 Task: In the Contact  MiaTaylor31@bloomingdales.com, Add note: 'Update contact records with recent conversation notes.'. Mark checkbox to create task to follow up ': In 2 weeks'. Create task, with  description: Schedule Webinar, Add due date: Tomorrow; Add reminder: 30 Minutes before. Set Priority Medium and add note: Review the attached proposal. Logged in from softage.1@softage.net
Action: Mouse moved to (89, 63)
Screenshot: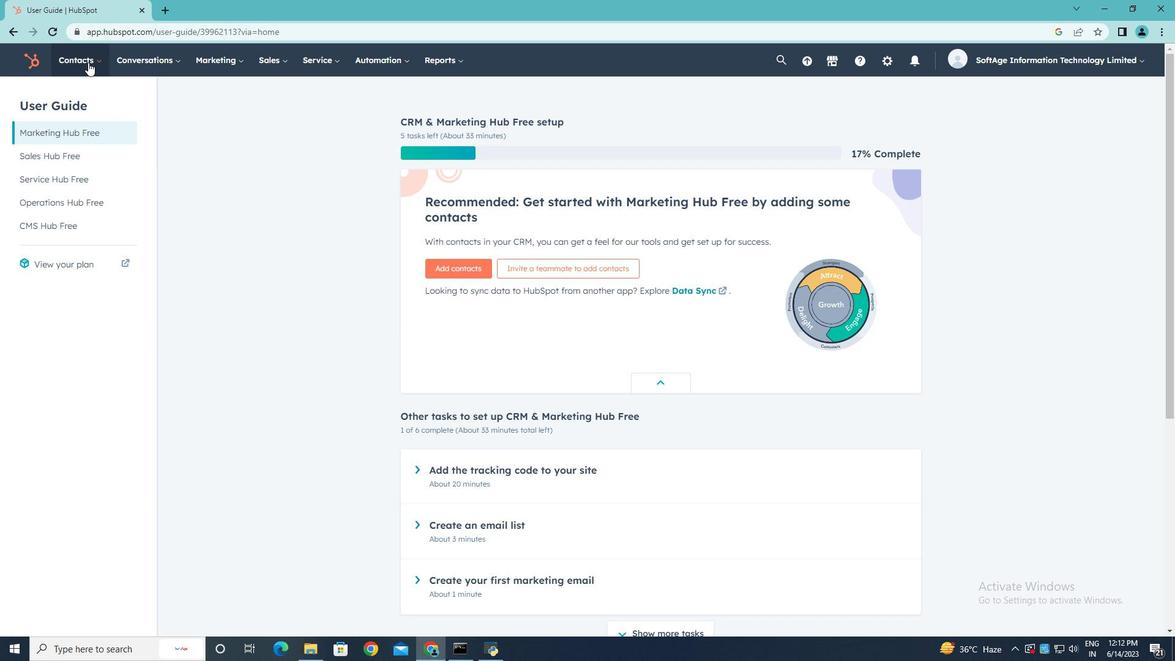 
Action: Mouse pressed left at (89, 63)
Screenshot: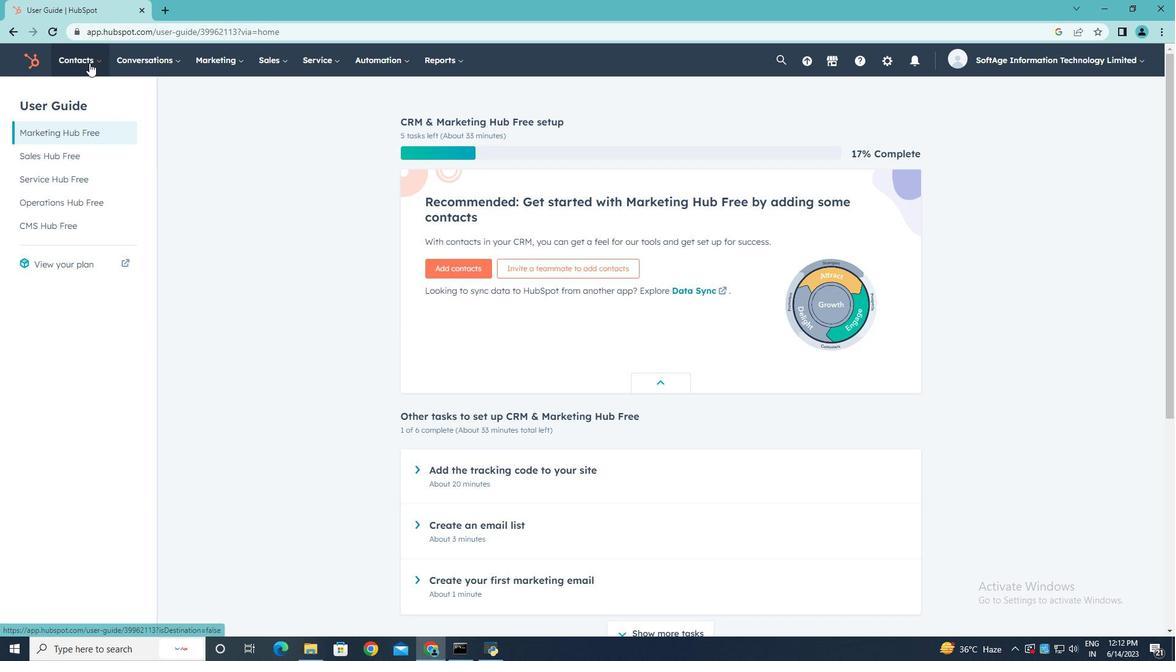 
Action: Mouse moved to (88, 93)
Screenshot: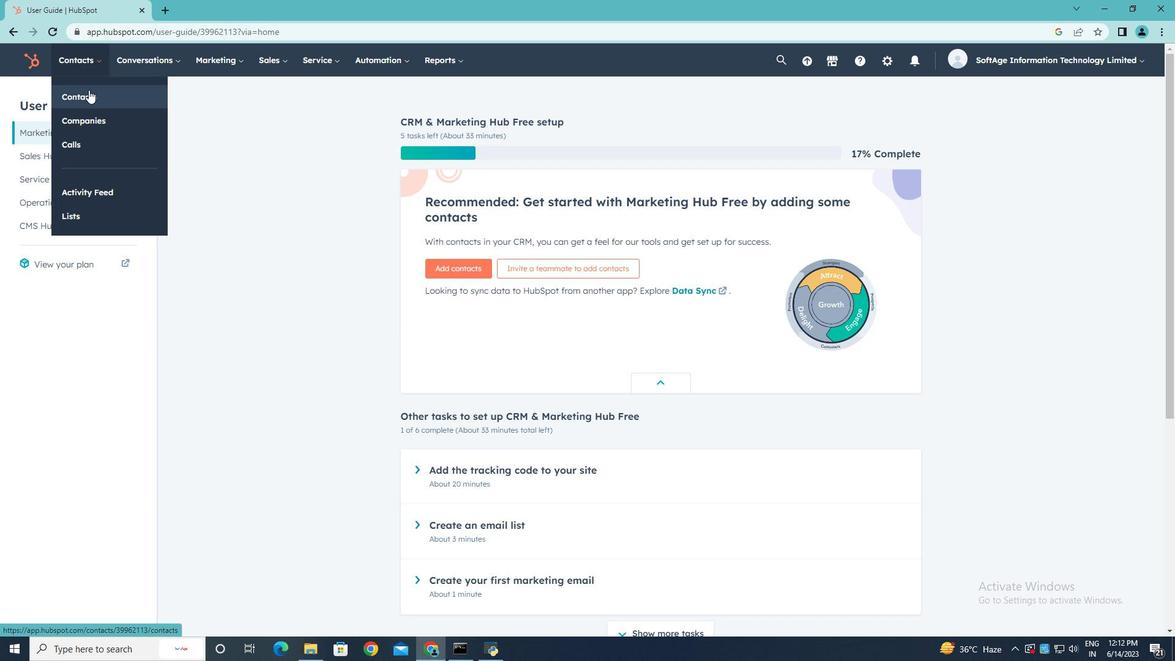 
Action: Mouse pressed left at (88, 93)
Screenshot: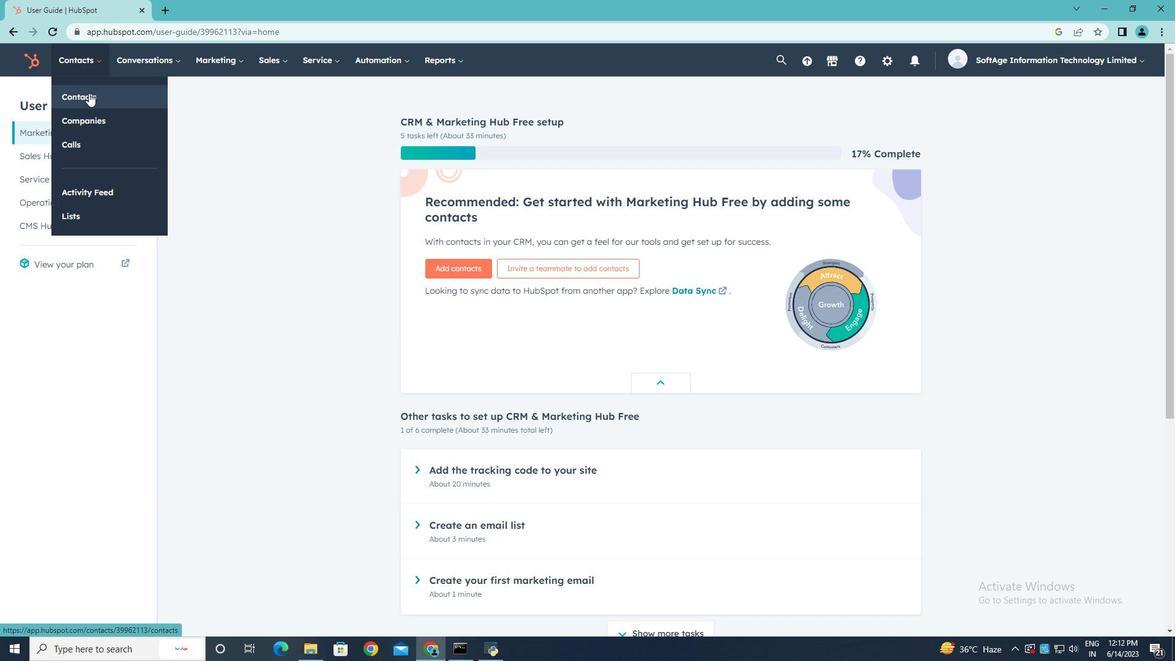 
Action: Mouse moved to (91, 194)
Screenshot: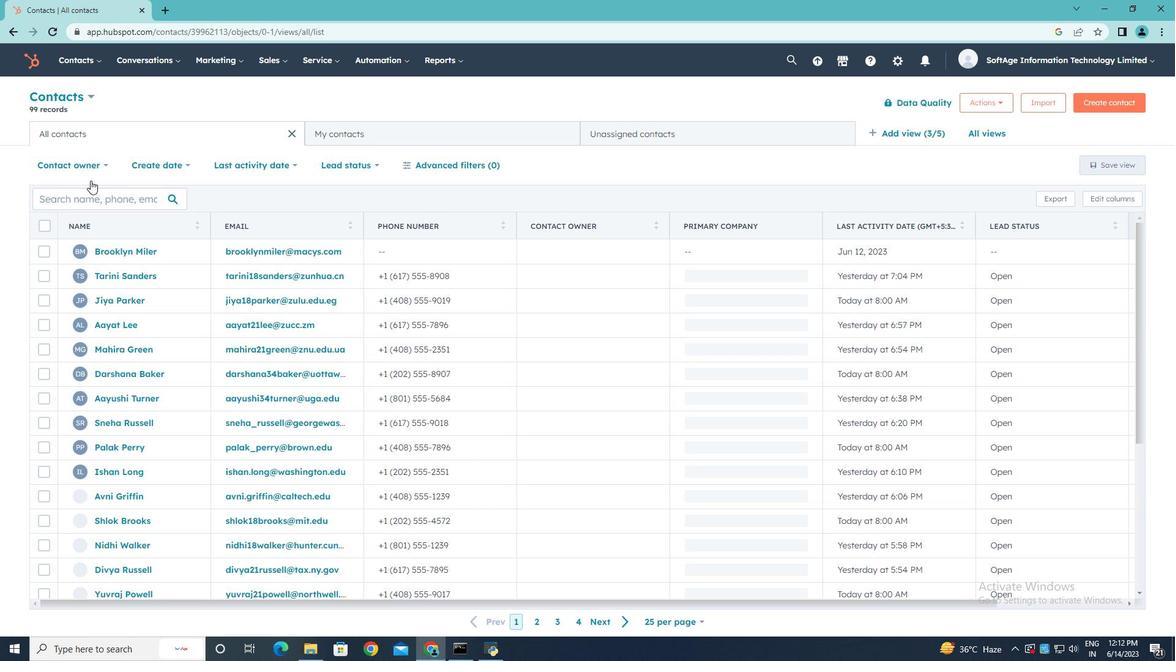 
Action: Mouse pressed left at (91, 194)
Screenshot: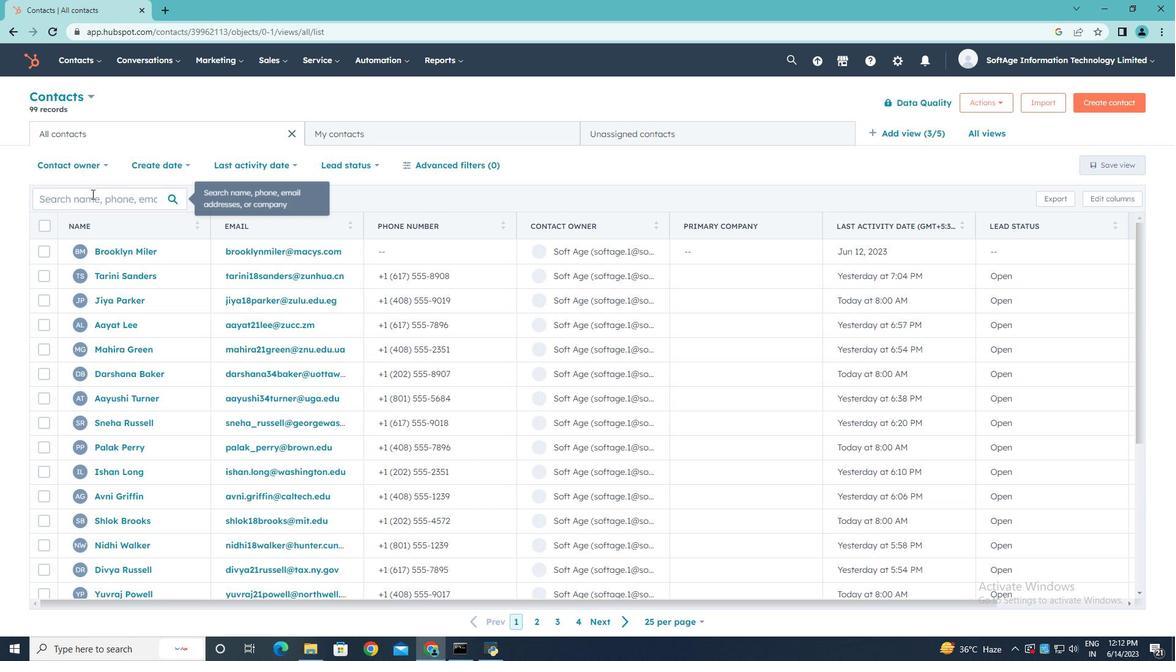 
Action: Key pressed <Key.shift>Mia<Key.shift><Key.shift><Key.shift>Taylor31<Key.shift>@bloomingdales.com
Screenshot: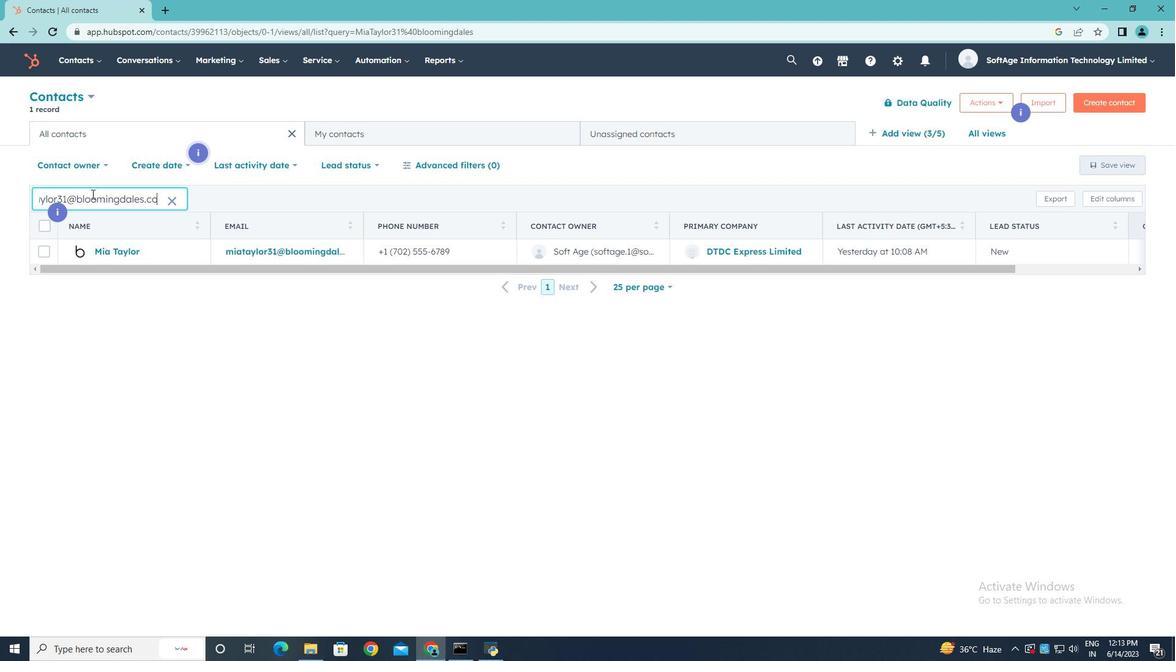 
Action: Mouse moved to (115, 254)
Screenshot: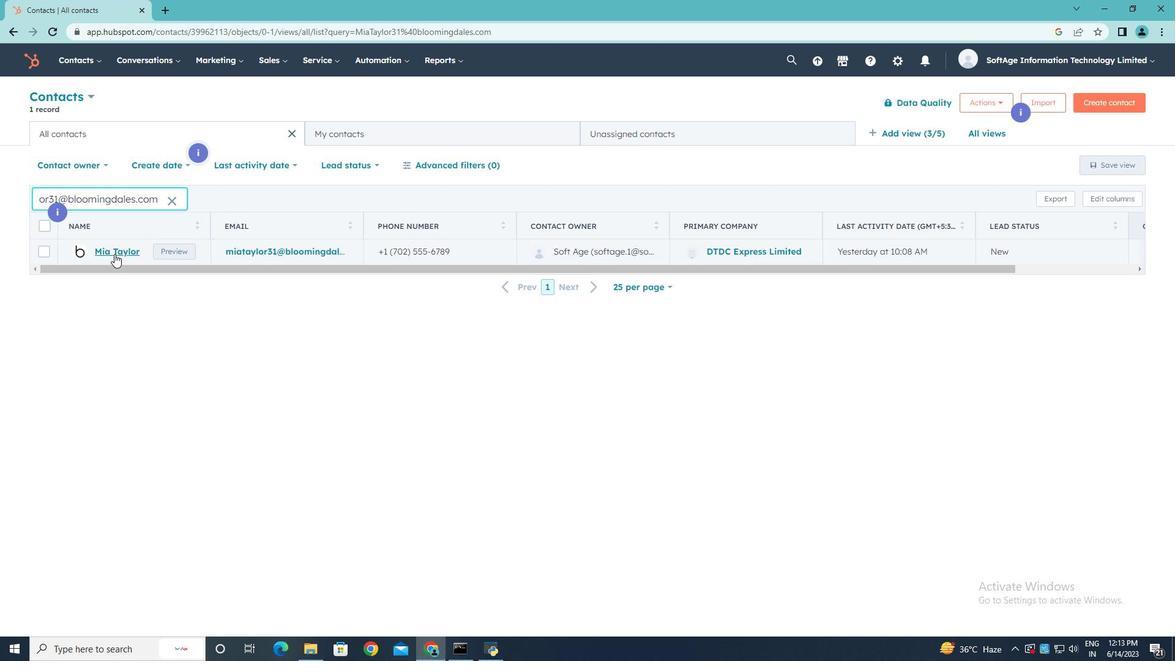 
Action: Mouse pressed left at (115, 254)
Screenshot: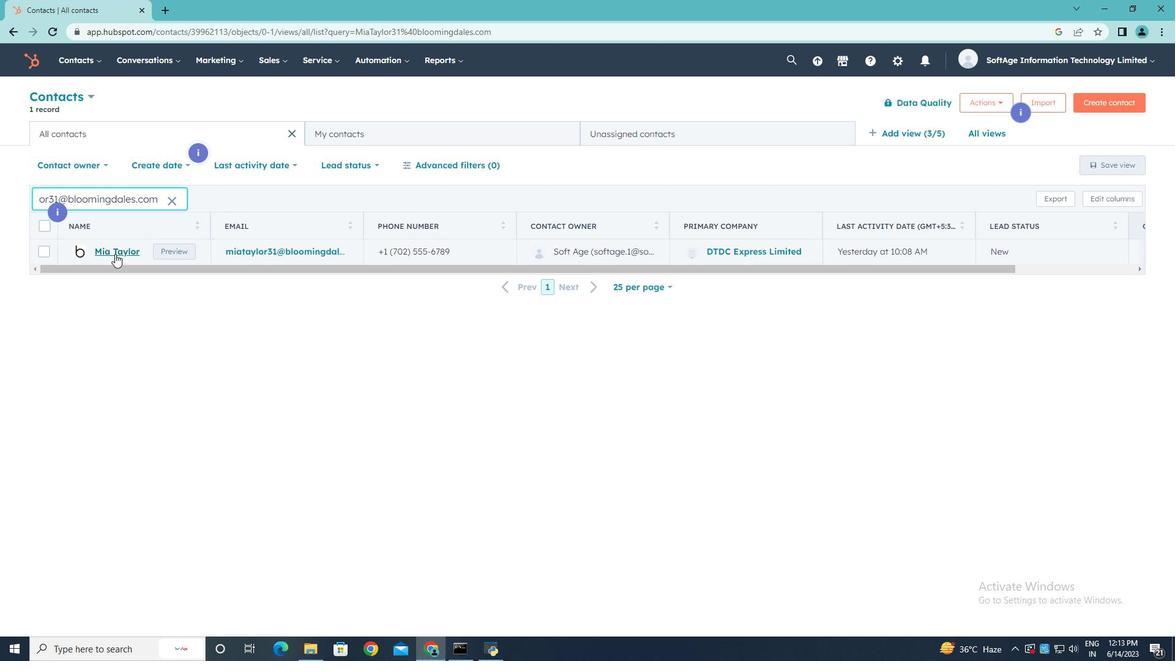 
Action: Mouse moved to (49, 202)
Screenshot: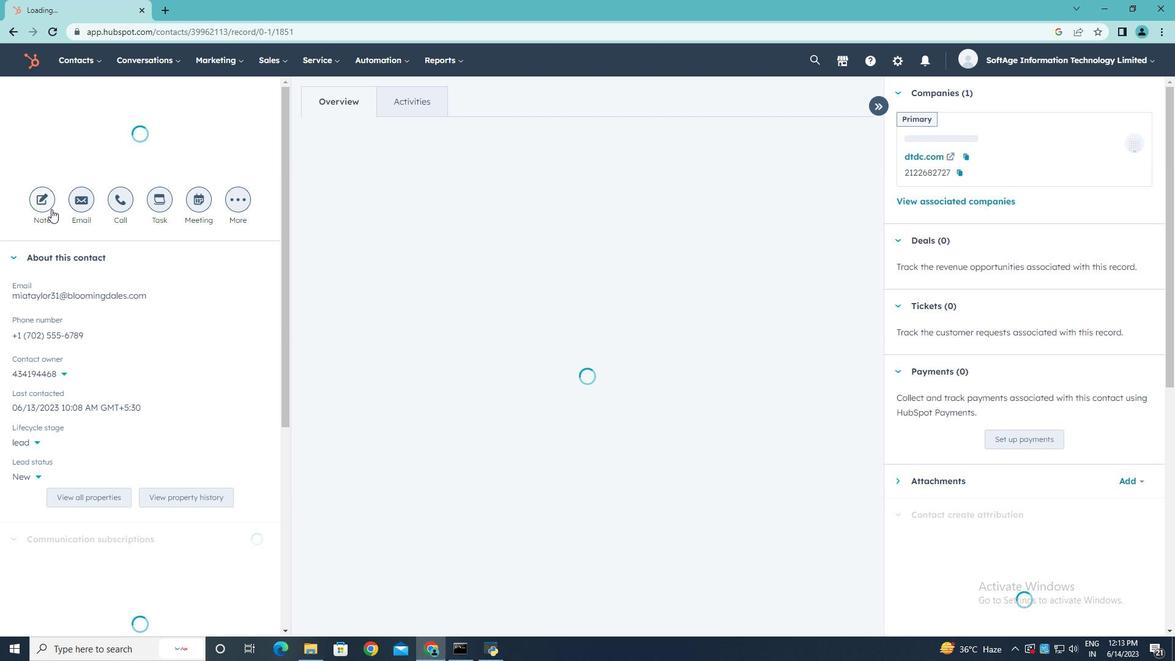 
Action: Mouse pressed left at (49, 202)
Screenshot: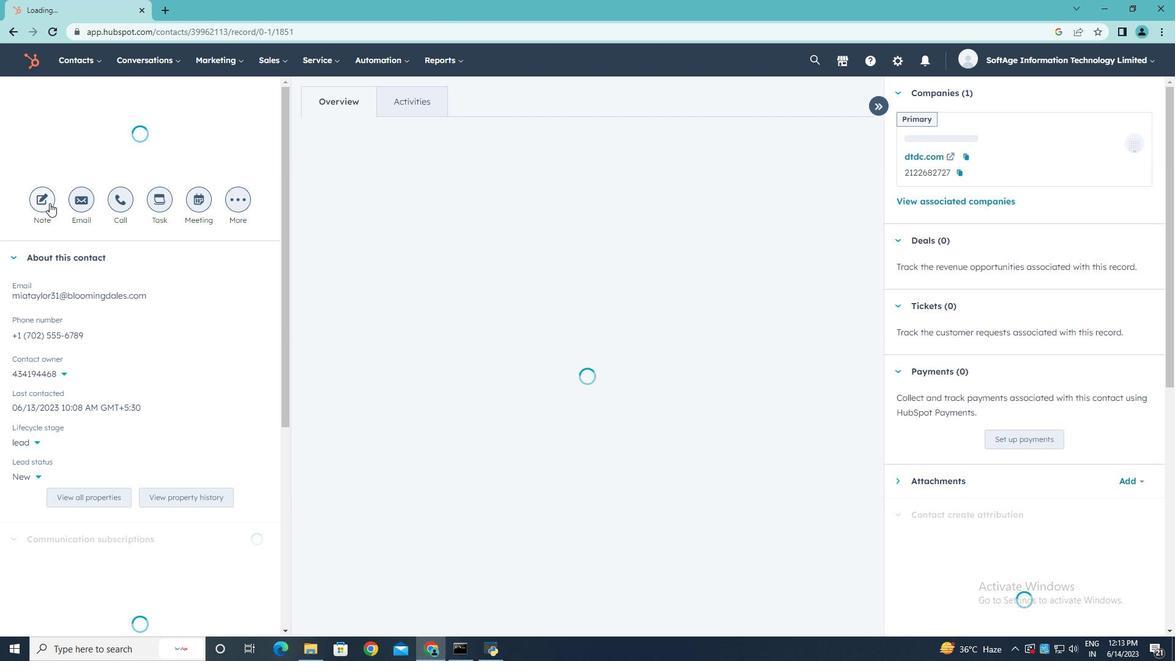 
Action: Key pressed <Key.shift><Key.shift><Key.shift><Key.shift><Key.shift><Key.shift><Key.shift><Key.shift>Uo<Key.backspace>pdate<Key.space>contact<Key.space>records<Key.space>with<Key.space>recent<Key.space>conversation<Key.space>notes.
Screenshot: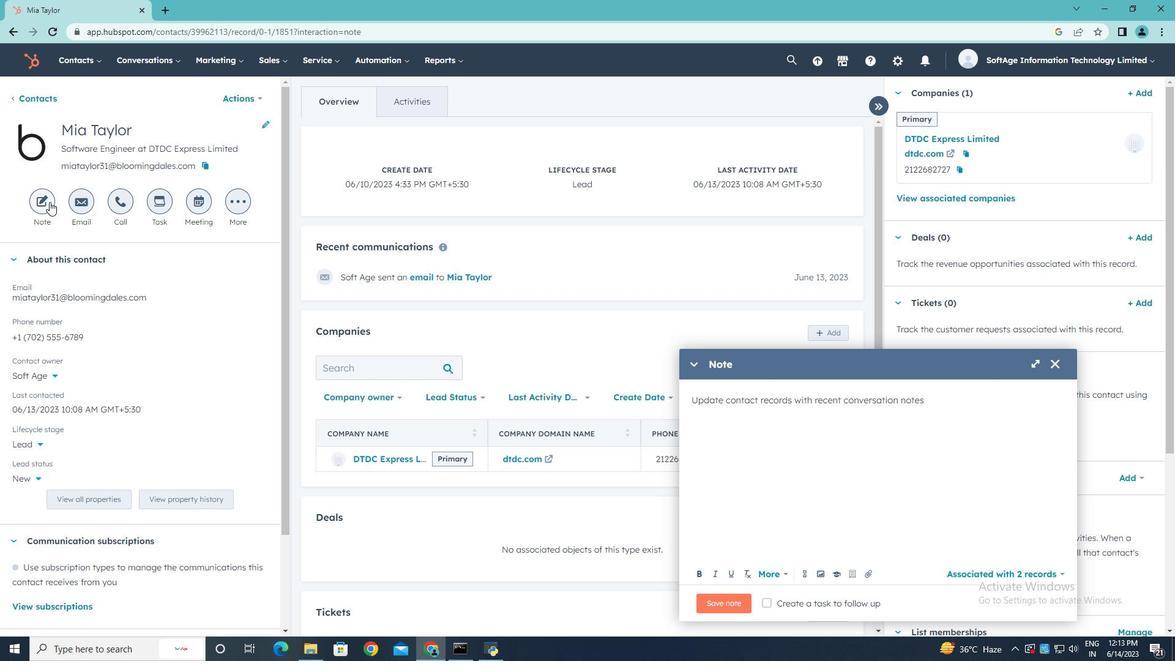 
Action: Mouse moved to (770, 604)
Screenshot: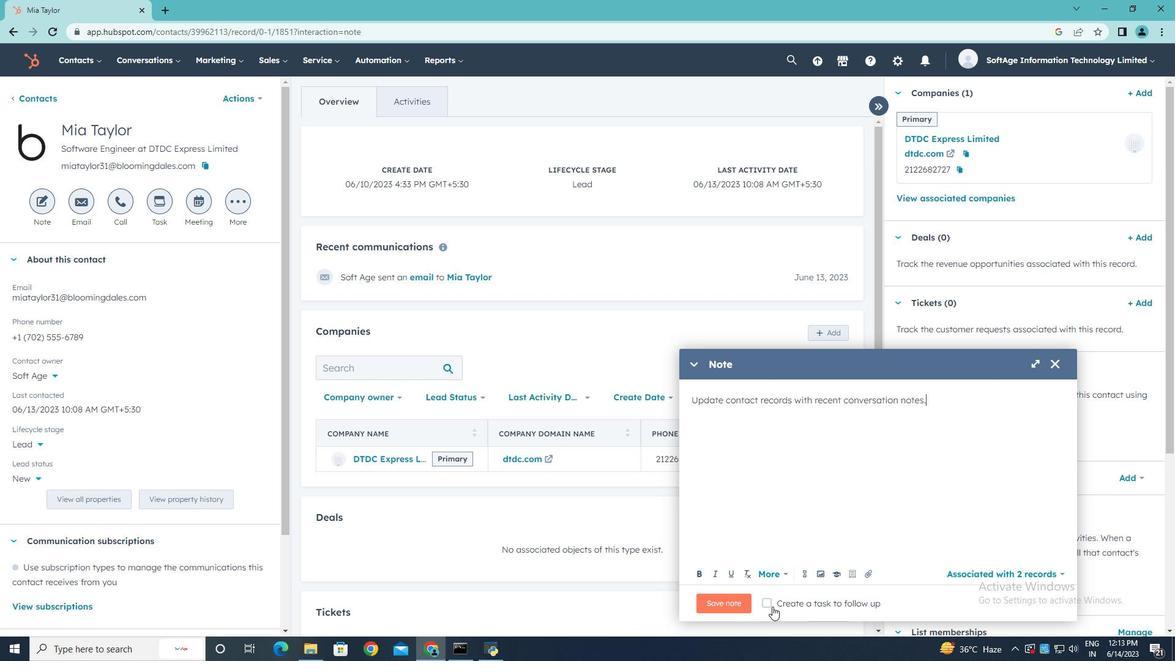 
Action: Mouse pressed left at (770, 604)
Screenshot: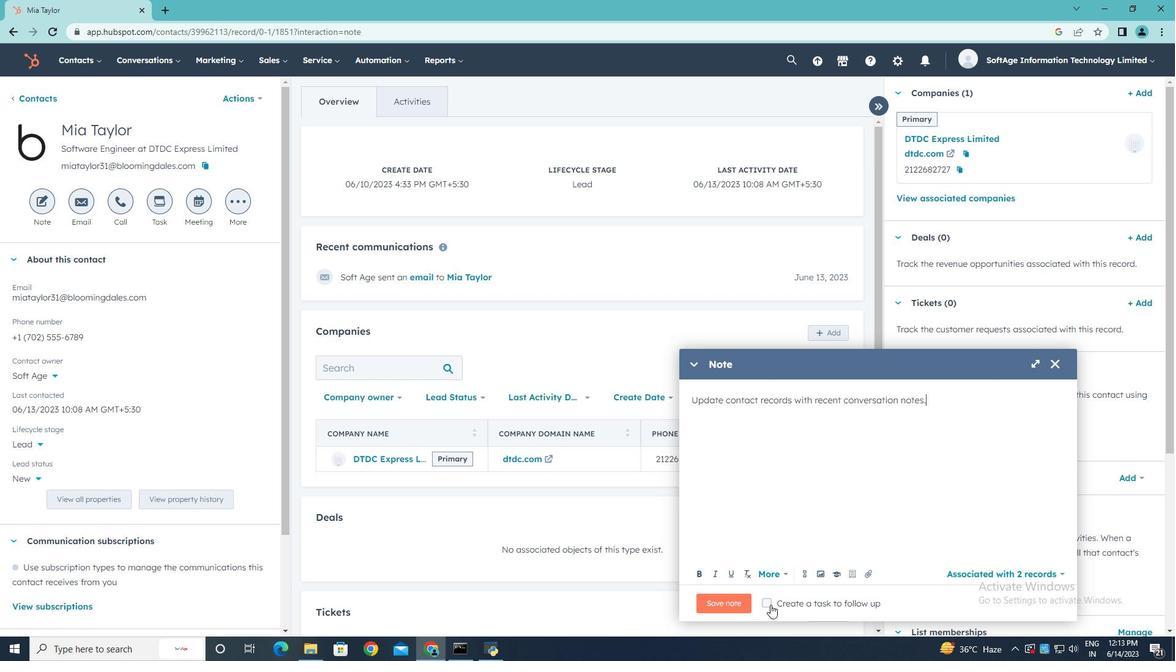 
Action: Mouse moved to (1014, 603)
Screenshot: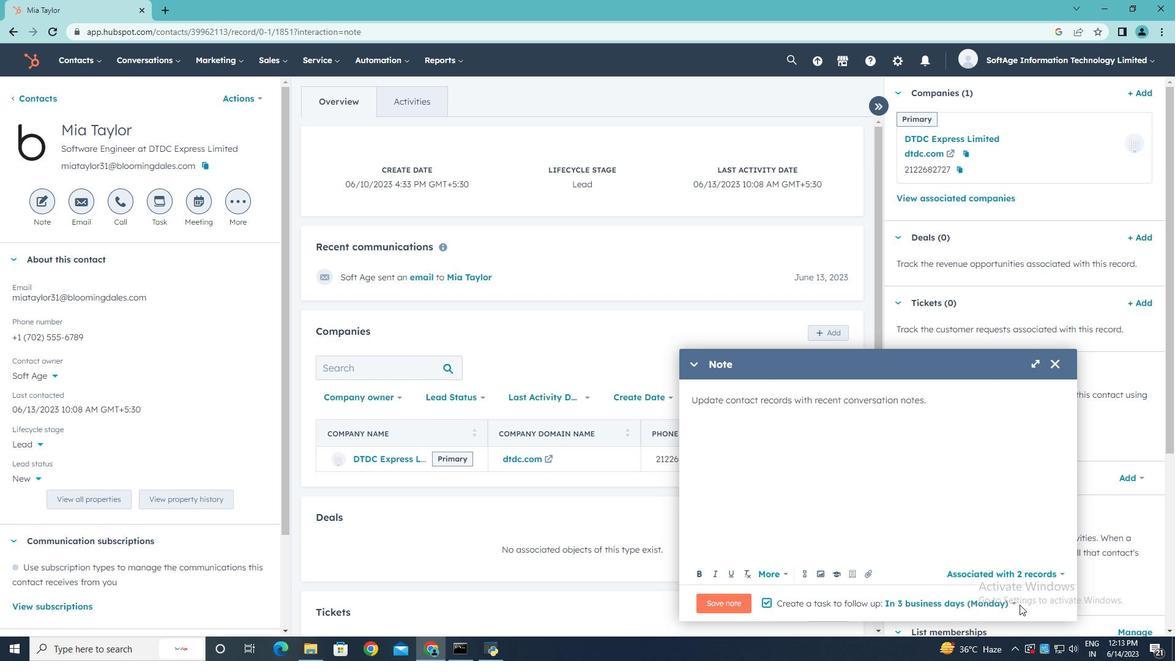
Action: Mouse pressed left at (1014, 603)
Screenshot: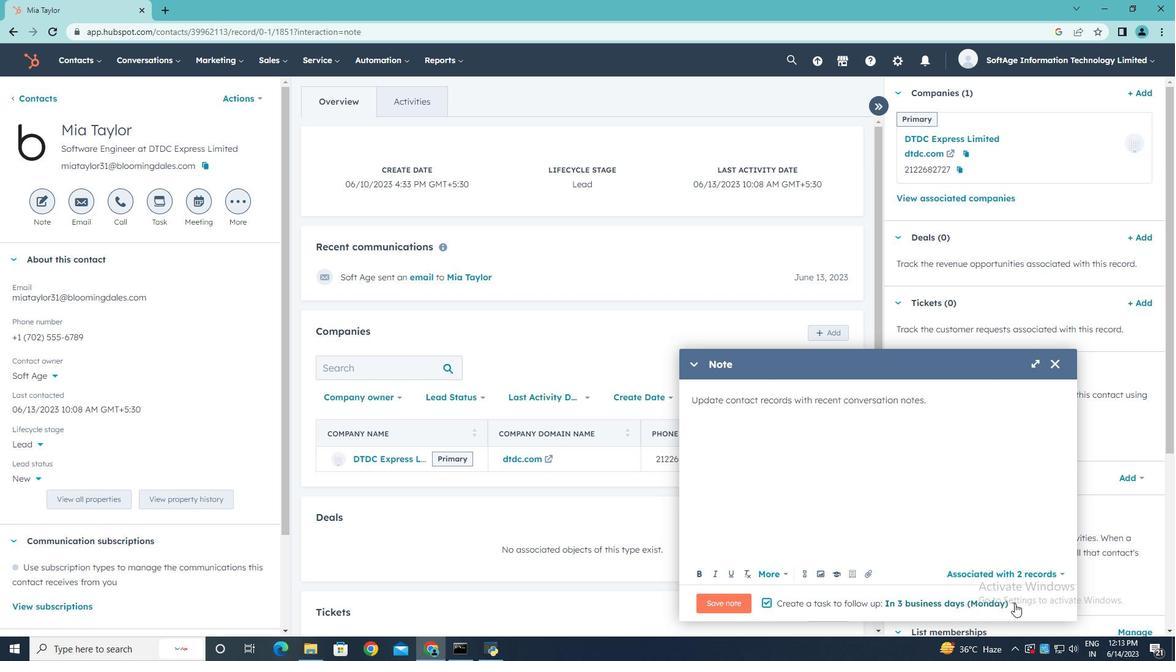 
Action: Mouse moved to (983, 528)
Screenshot: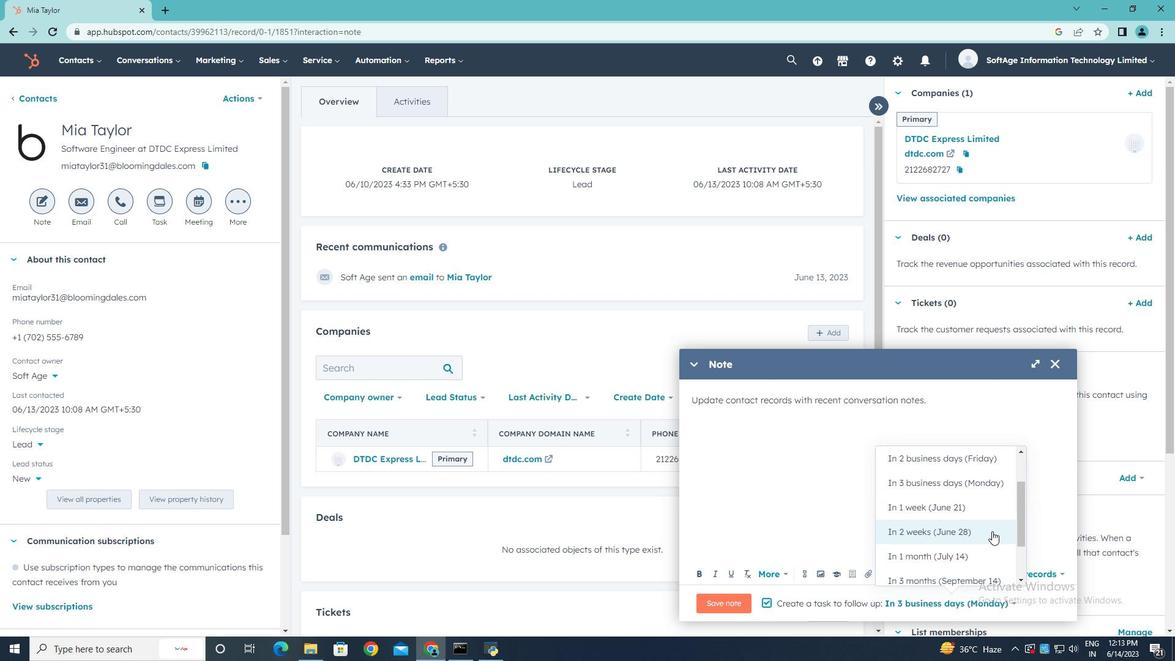 
Action: Mouse pressed left at (983, 528)
Screenshot: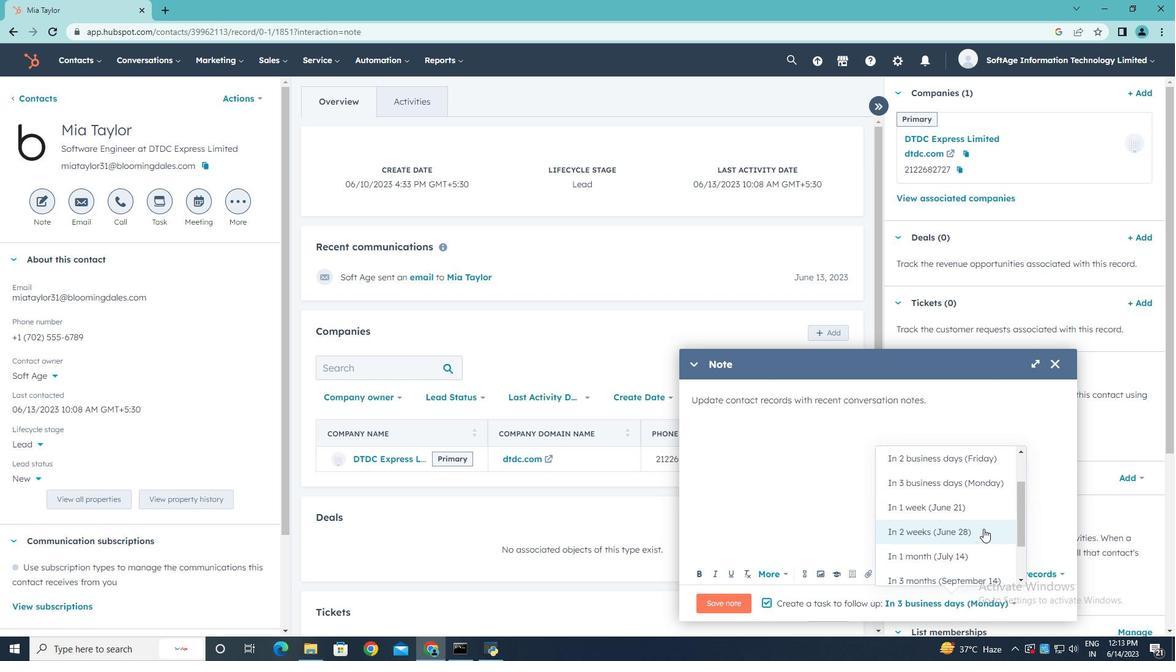 
Action: Mouse moved to (721, 602)
Screenshot: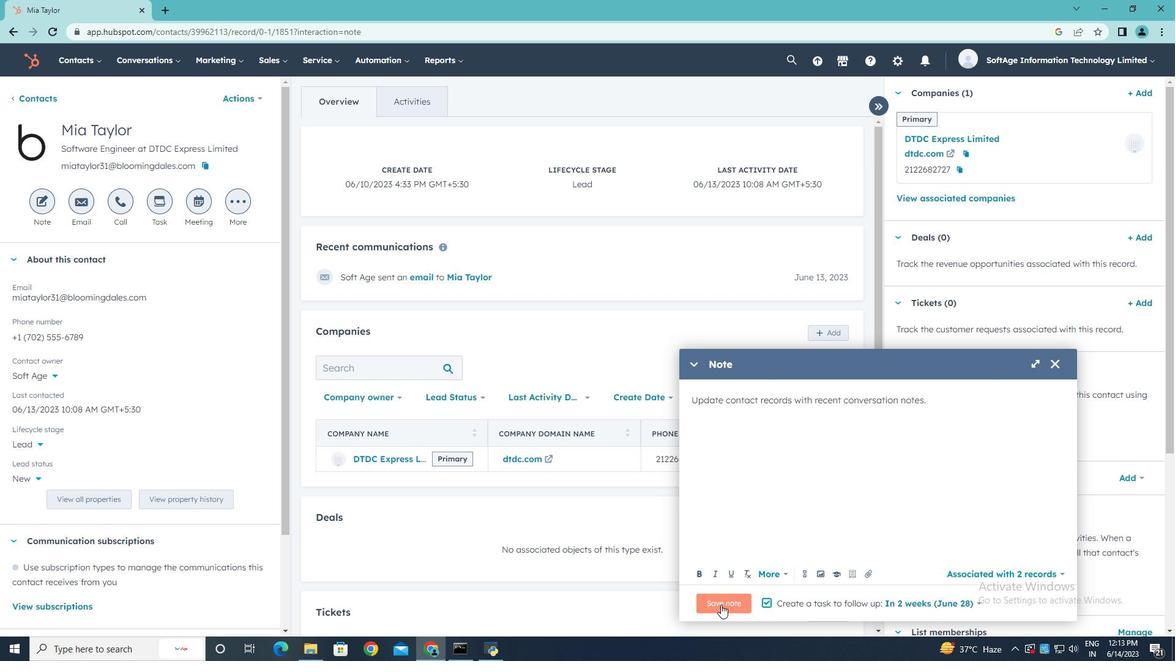 
Action: Mouse pressed left at (721, 602)
Screenshot: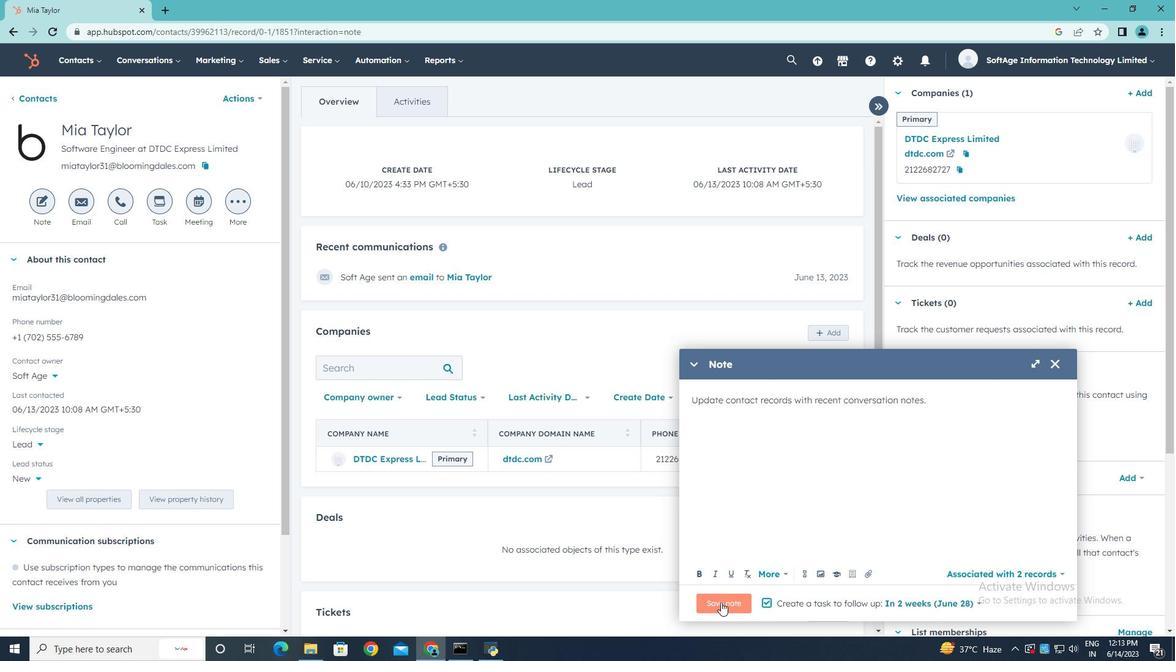 
Action: Mouse moved to (162, 203)
Screenshot: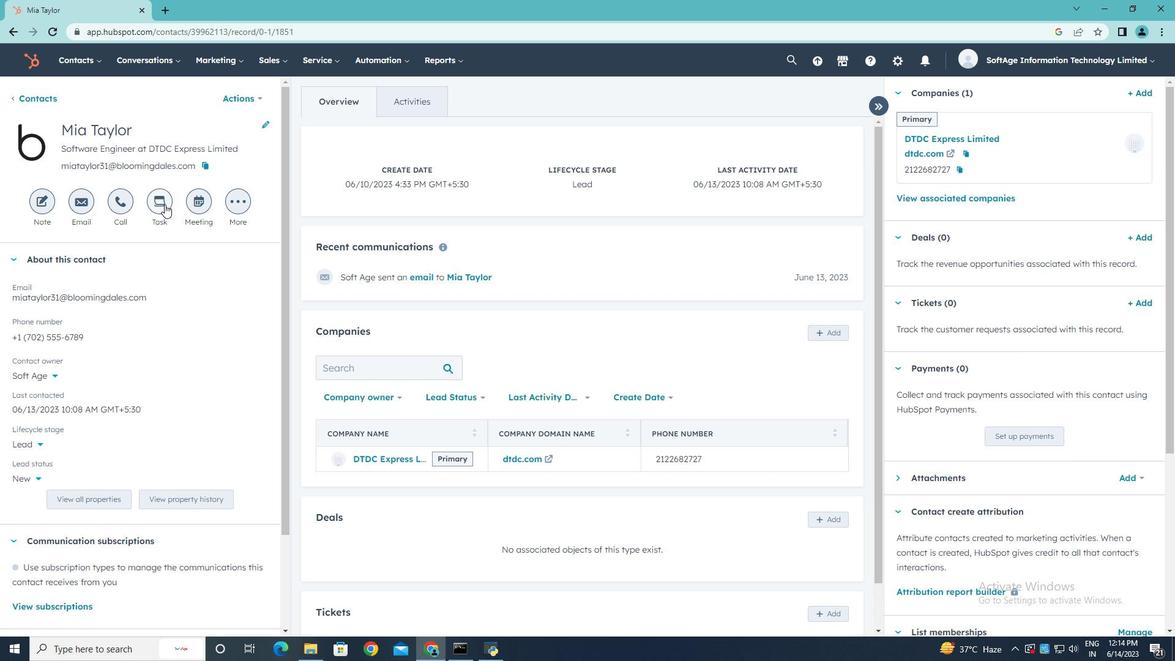 
Action: Mouse pressed left at (162, 203)
Screenshot: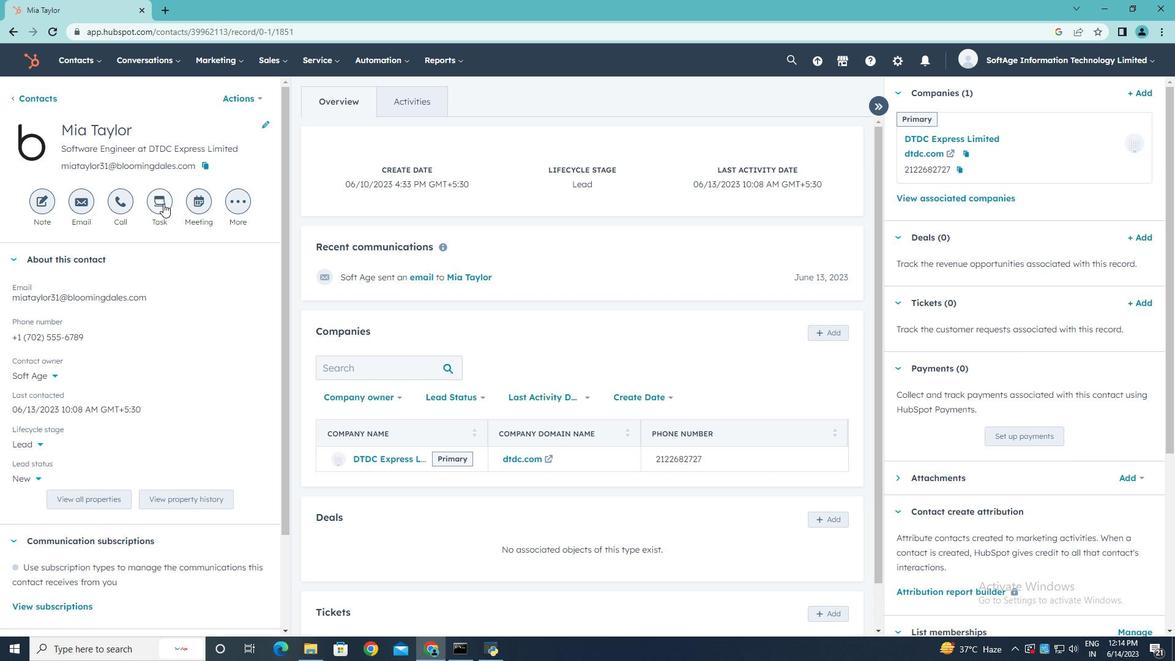 
Action: Mouse moved to (163, 203)
Screenshot: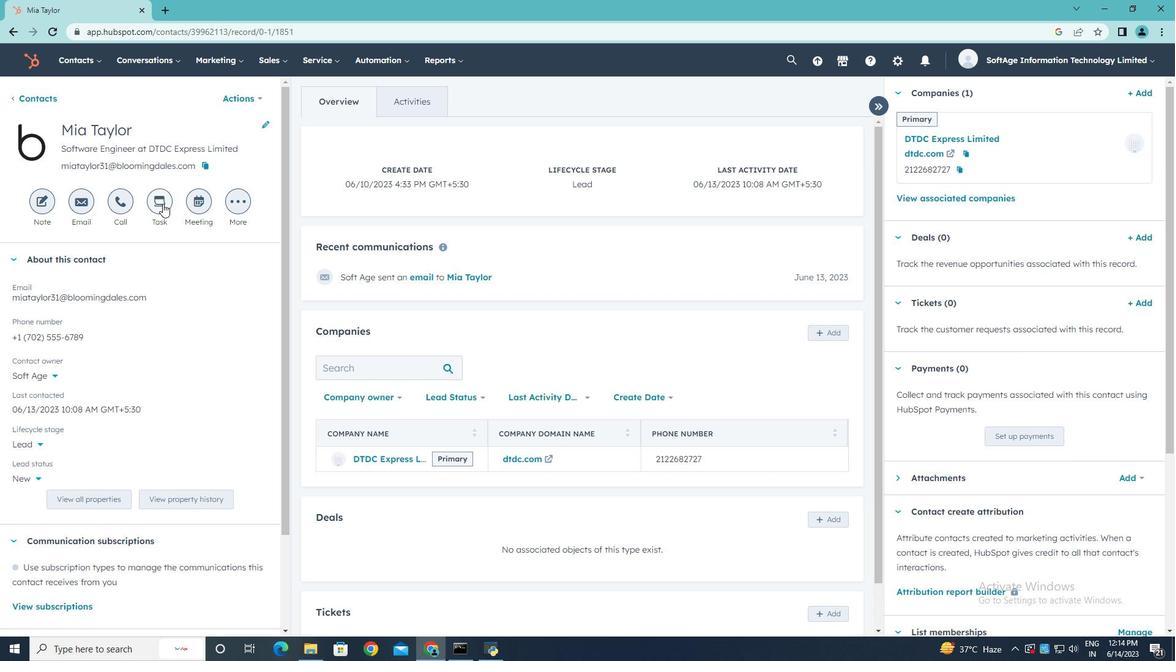 
Action: Key pressed <Key.shift>Schedule<Key.space><Key.shift>Webinar
Screenshot: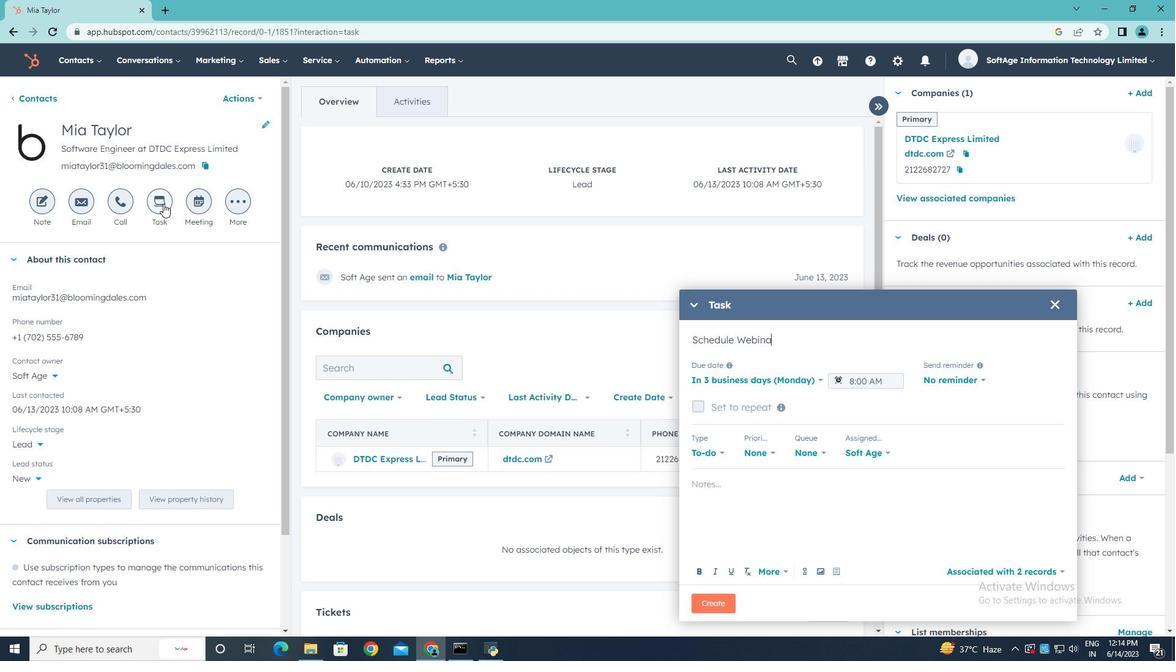 
Action: Mouse moved to (823, 381)
Screenshot: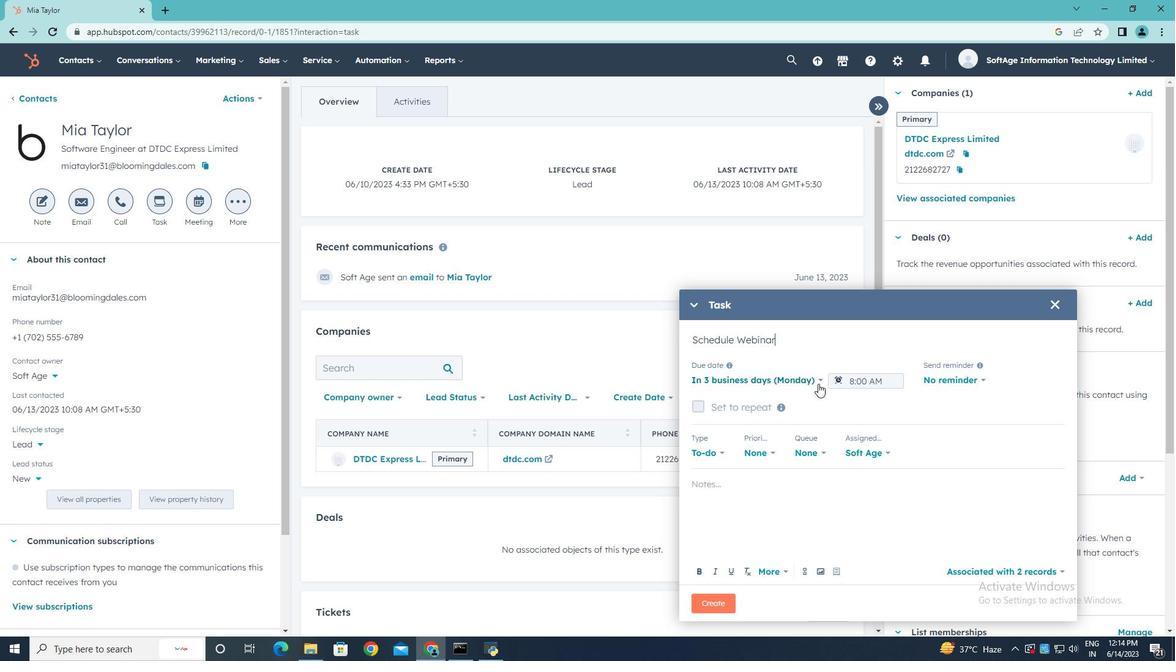 
Action: Mouse pressed left at (823, 381)
Screenshot: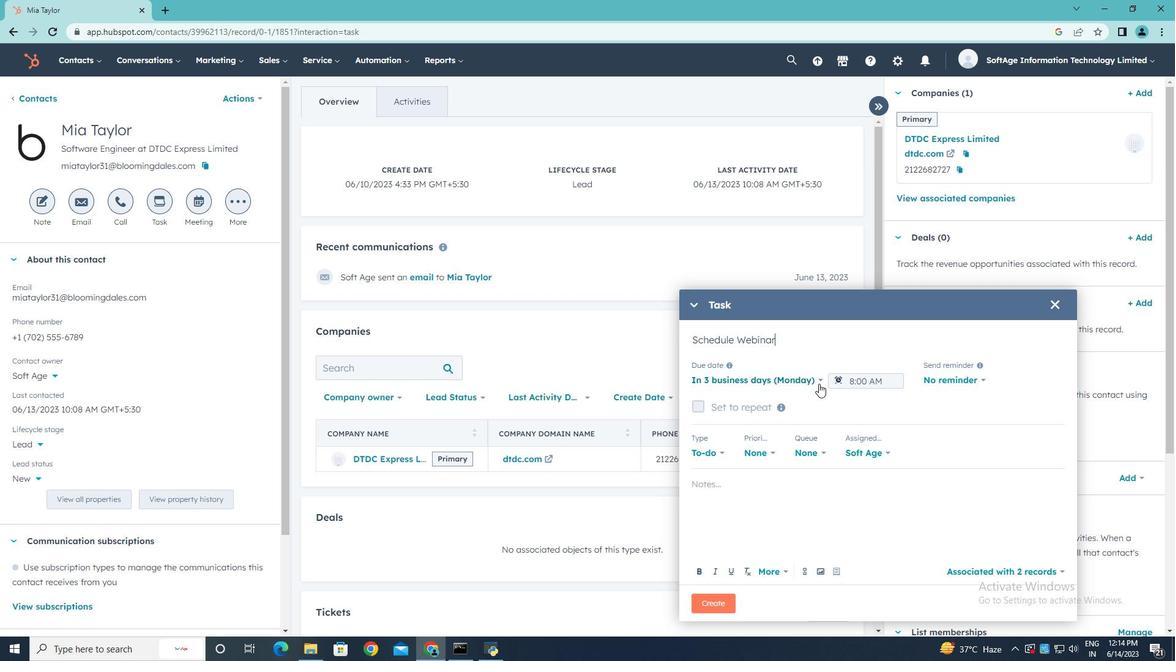 
Action: Mouse moved to (819, 380)
Screenshot: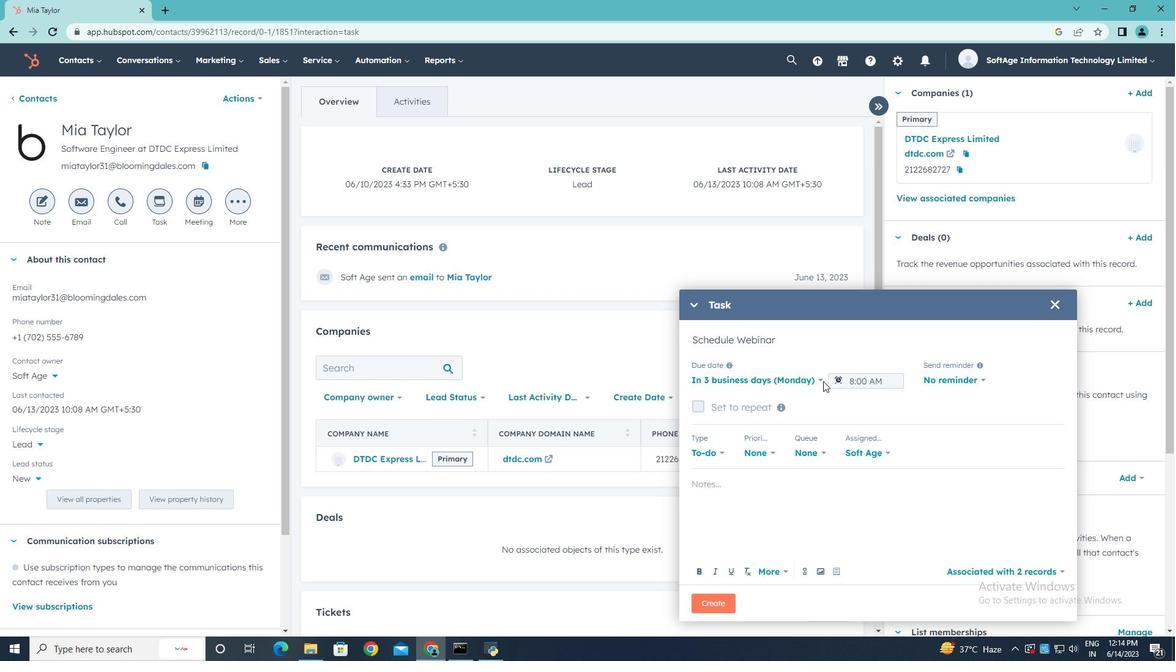 
Action: Mouse pressed left at (819, 380)
Screenshot: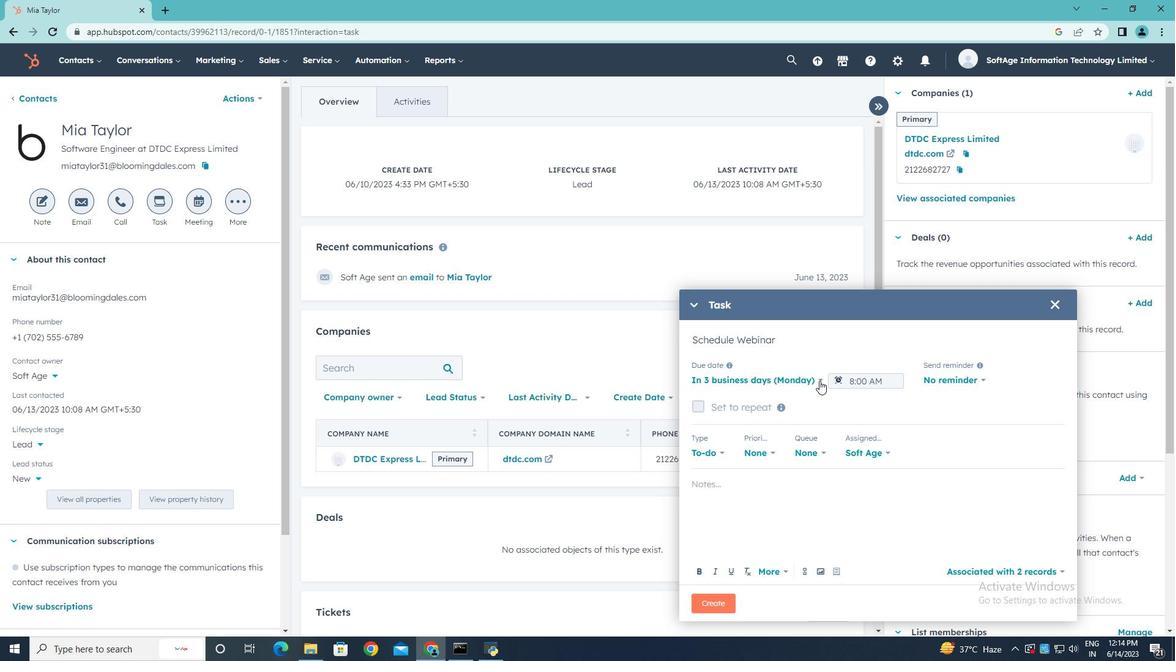 
Action: Mouse moved to (800, 431)
Screenshot: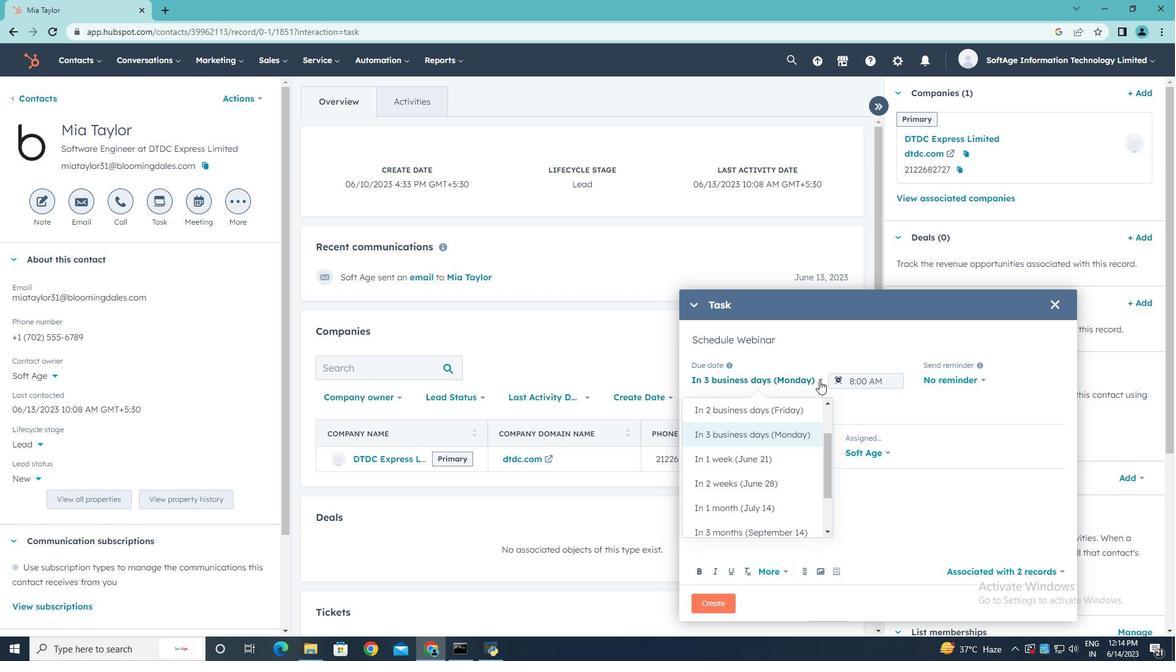 
Action: Mouse scrolled (800, 432) with delta (0, 0)
Screenshot: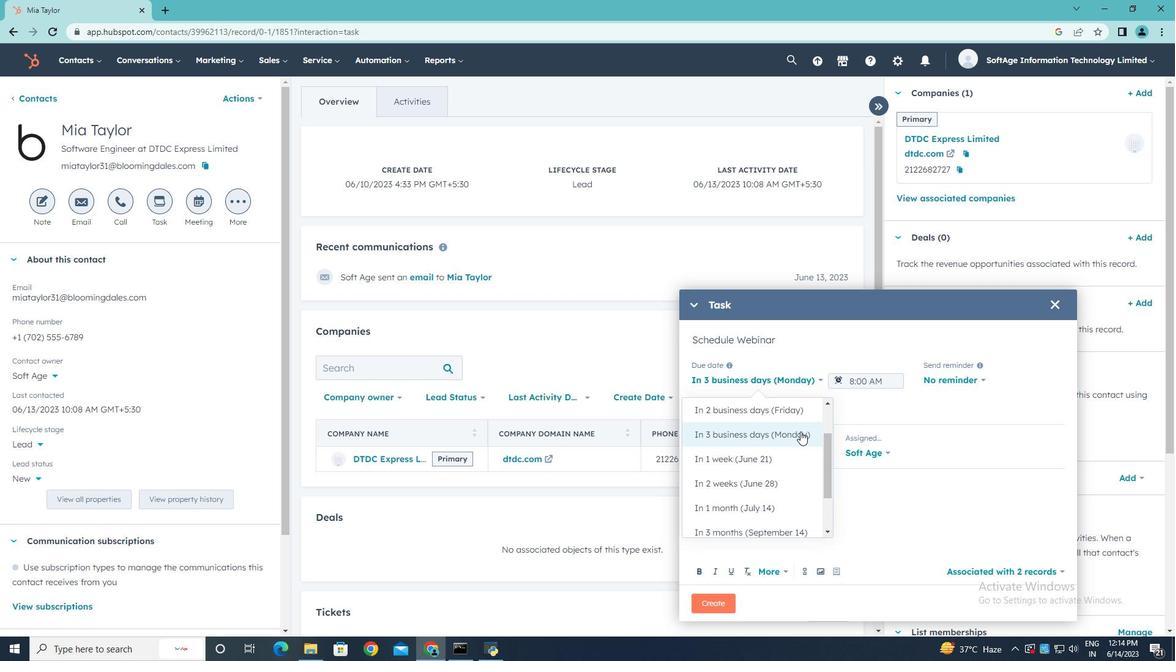 
Action: Mouse scrolled (800, 432) with delta (0, 0)
Screenshot: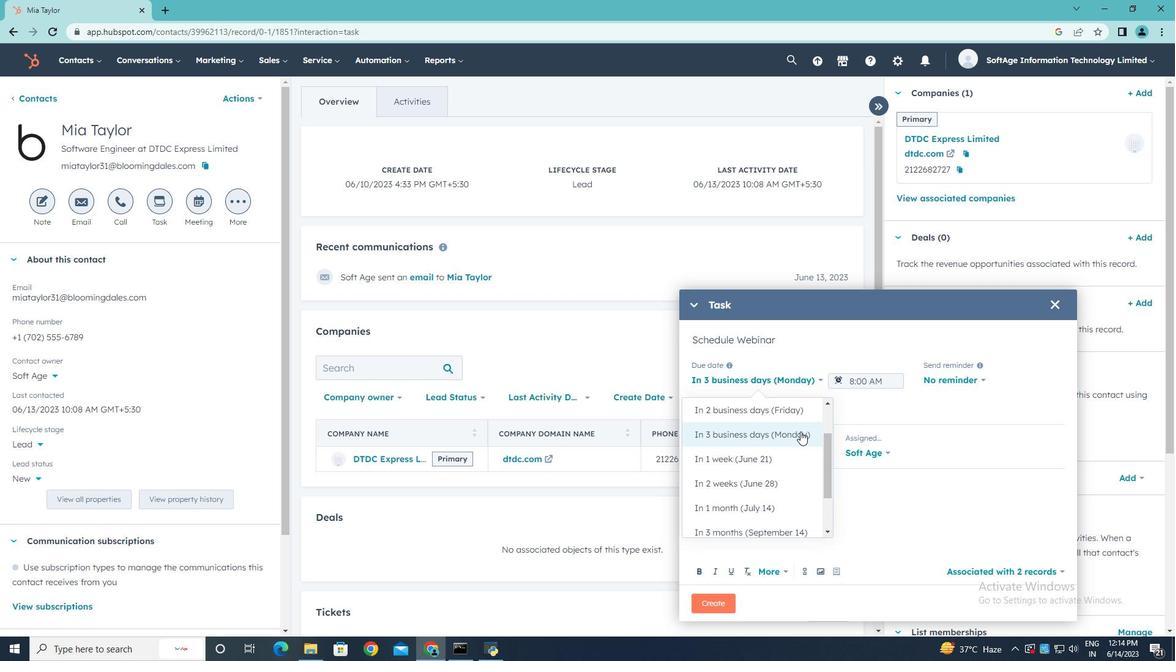 
Action: Mouse scrolled (800, 432) with delta (0, 0)
Screenshot: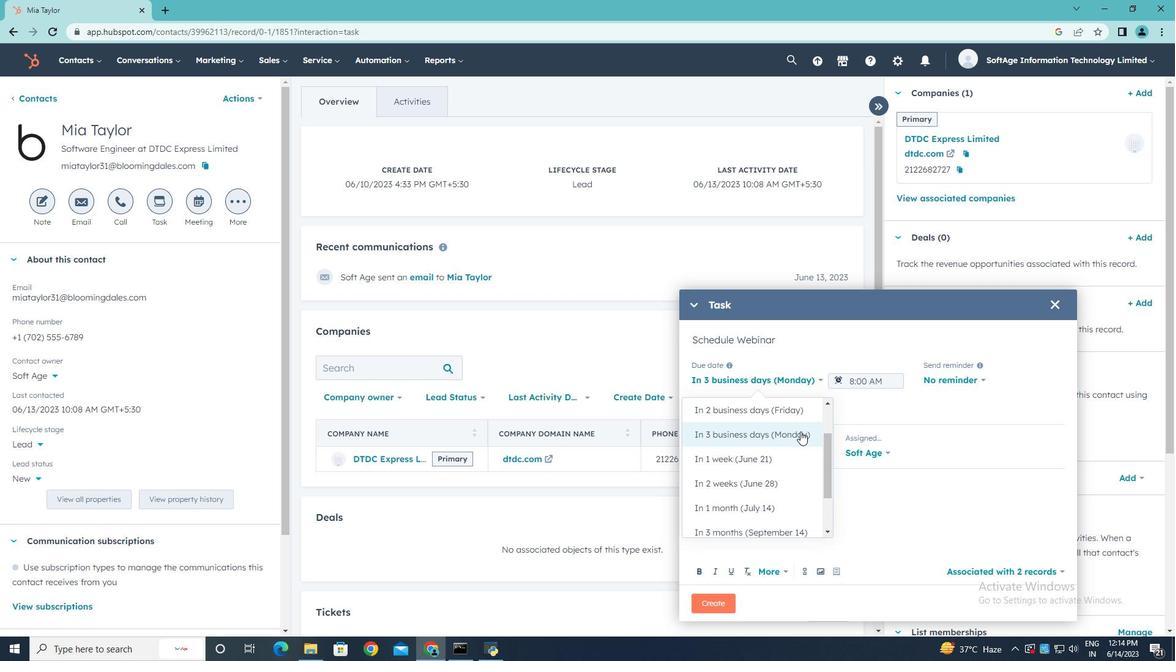 
Action: Mouse scrolled (800, 432) with delta (0, 0)
Screenshot: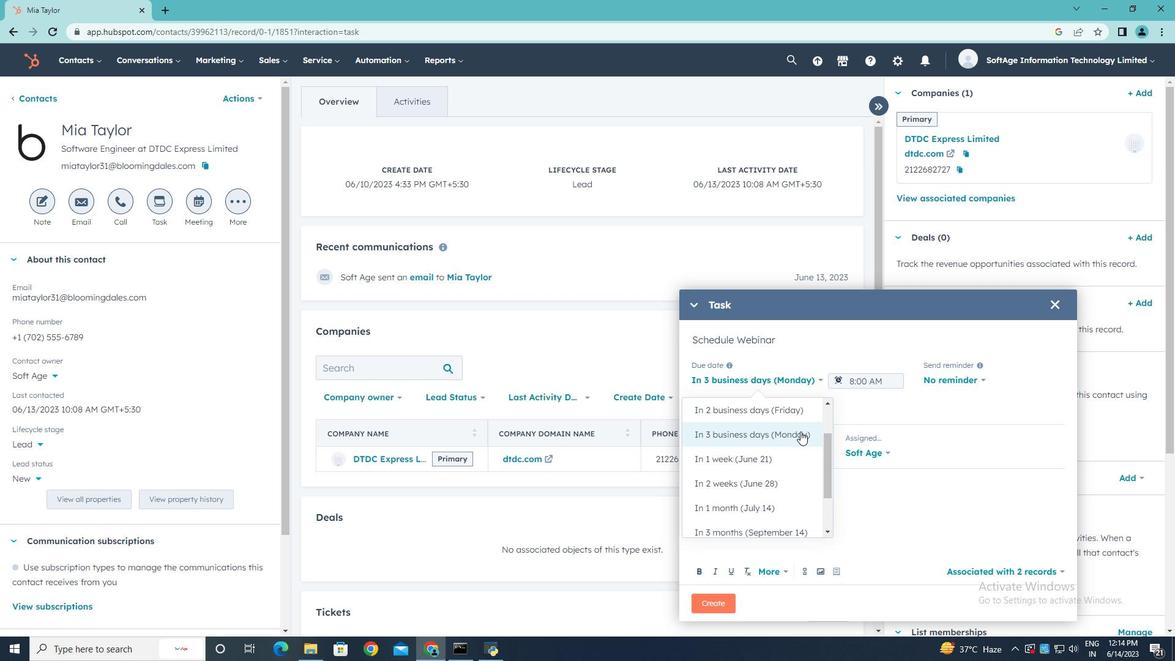 
Action: Mouse scrolled (800, 432) with delta (0, 0)
Screenshot: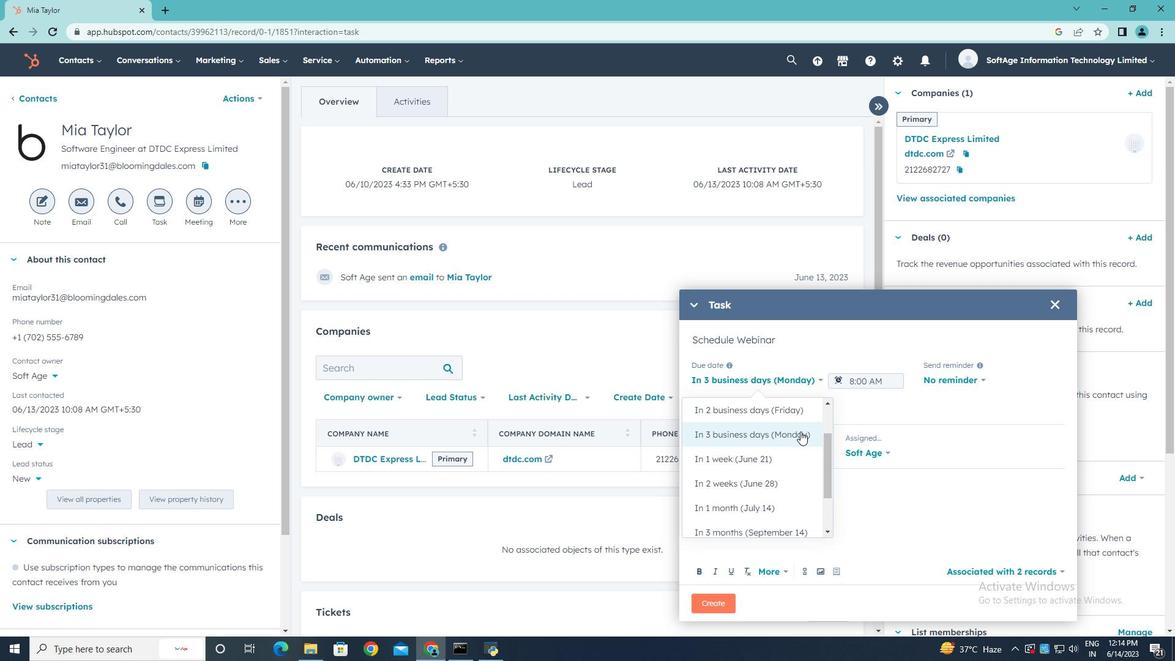 
Action: Mouse moved to (756, 438)
Screenshot: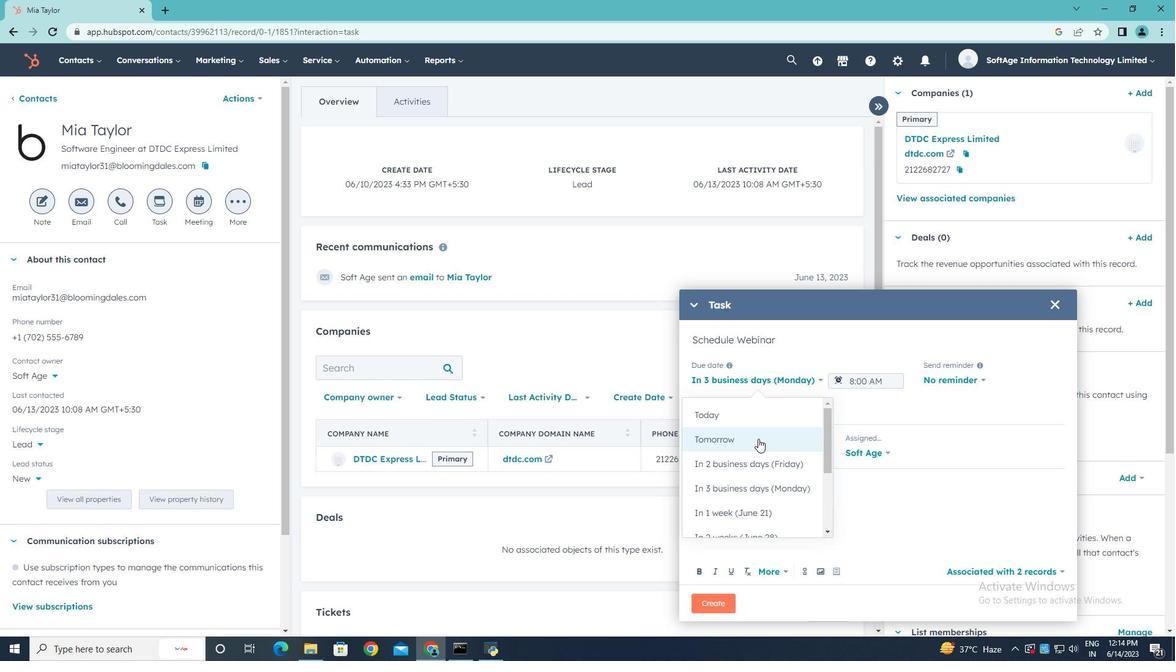 
Action: Mouse pressed left at (756, 438)
Screenshot: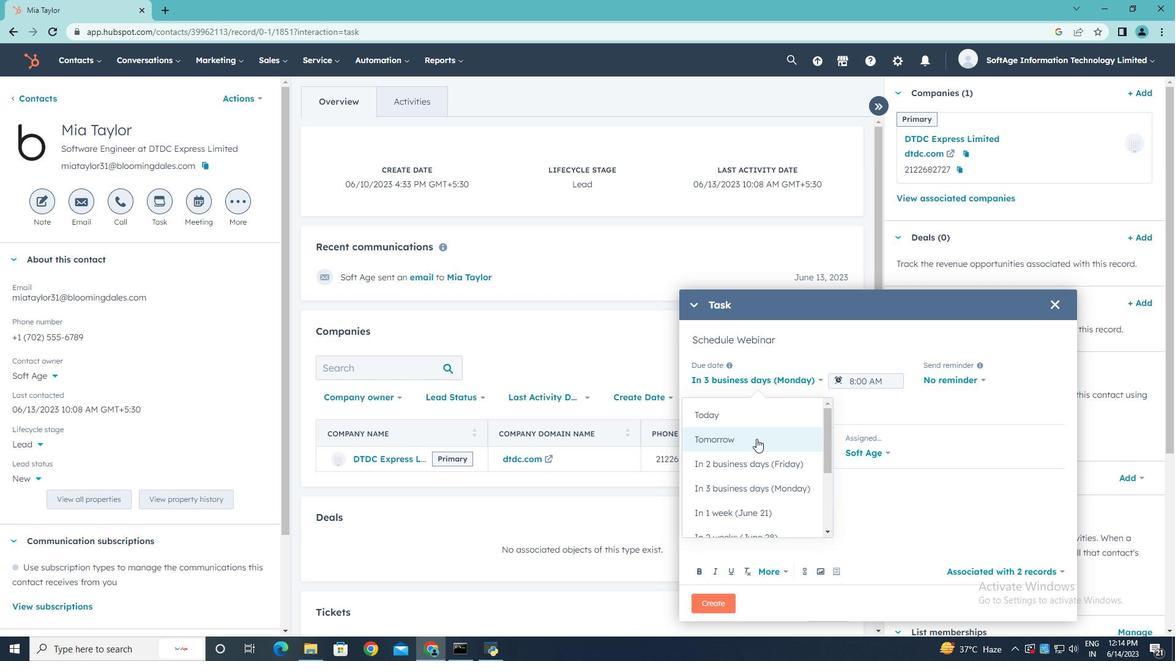 
Action: Mouse moved to (904, 380)
Screenshot: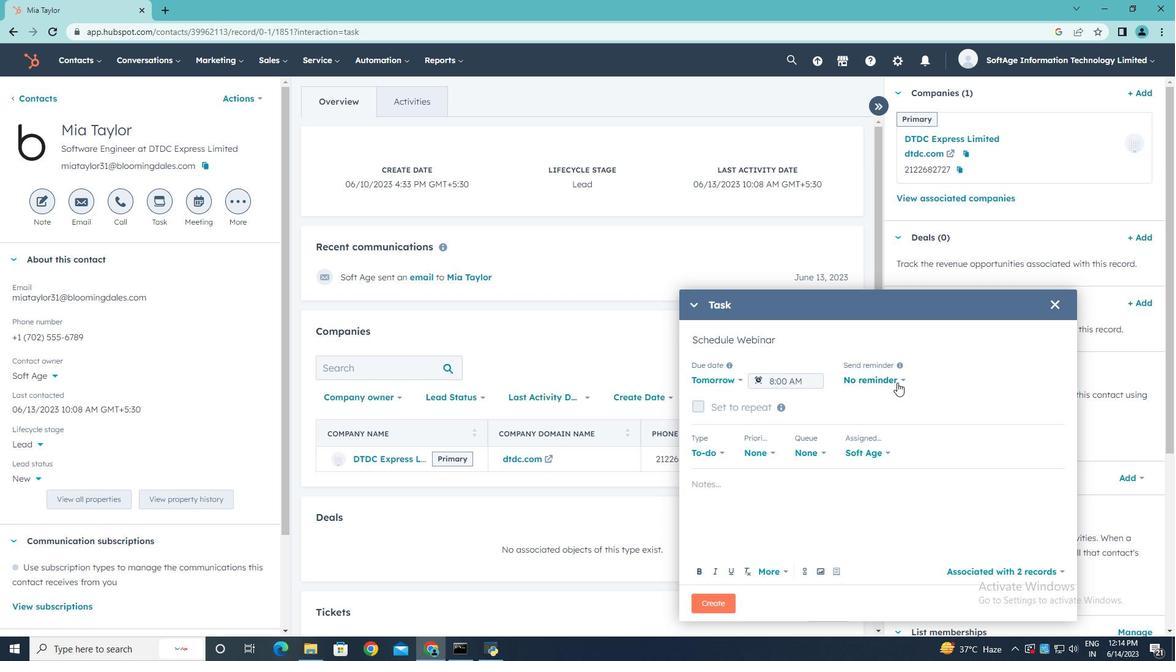 
Action: Mouse pressed left at (904, 380)
Screenshot: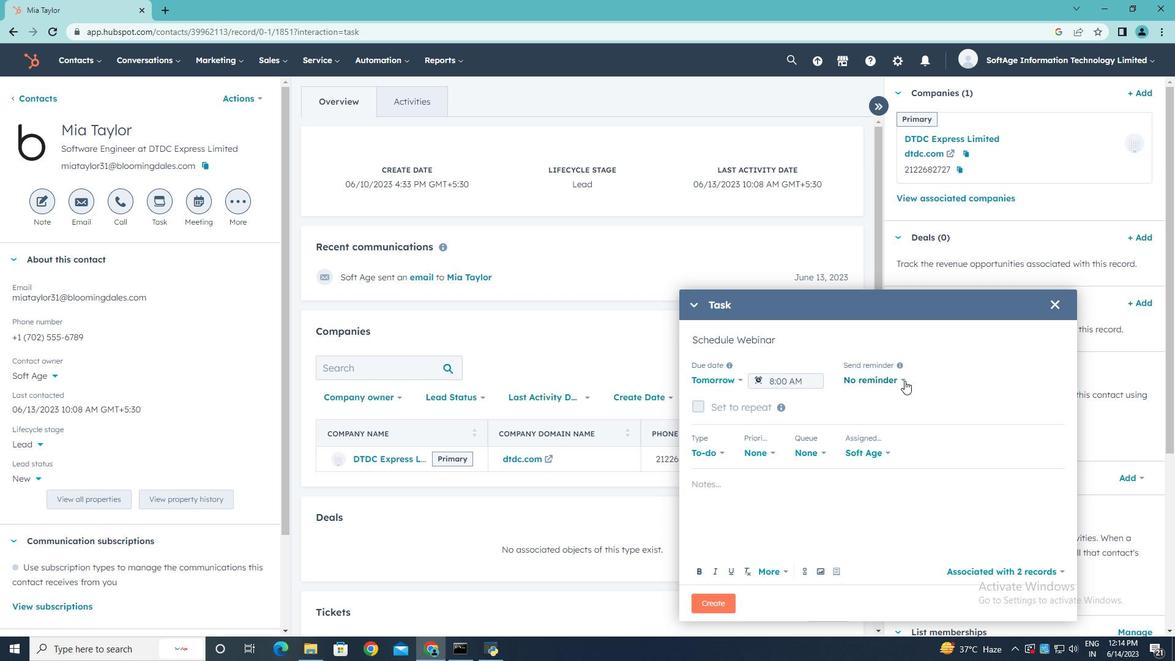 
Action: Mouse moved to (894, 455)
Screenshot: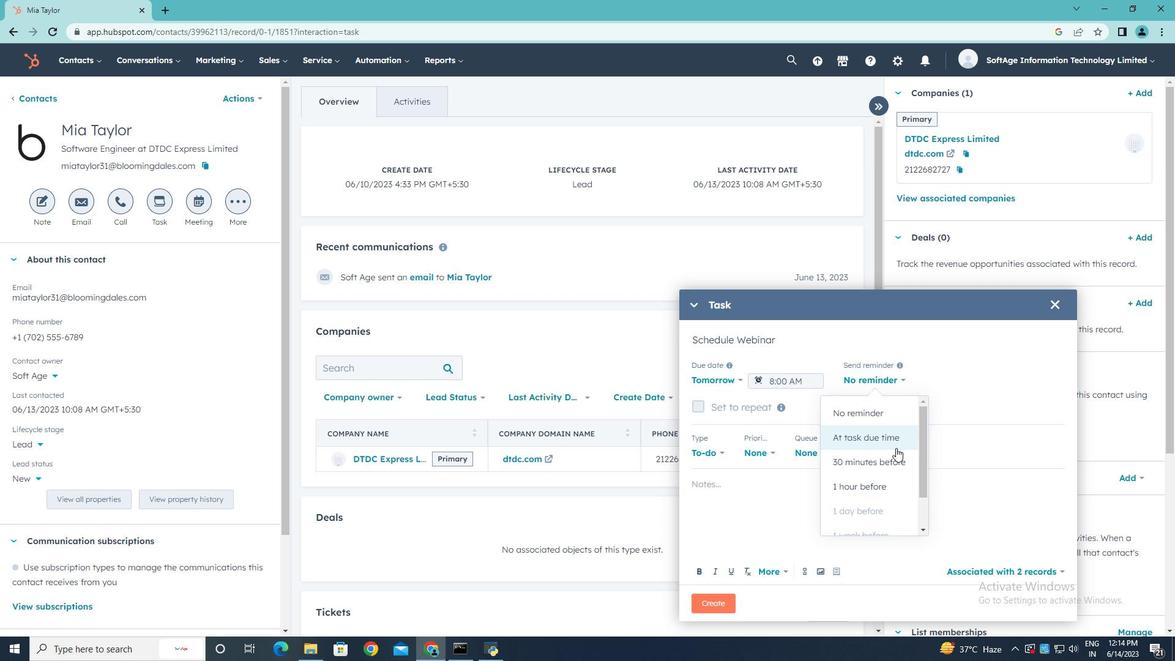 
Action: Mouse pressed left at (894, 455)
Screenshot: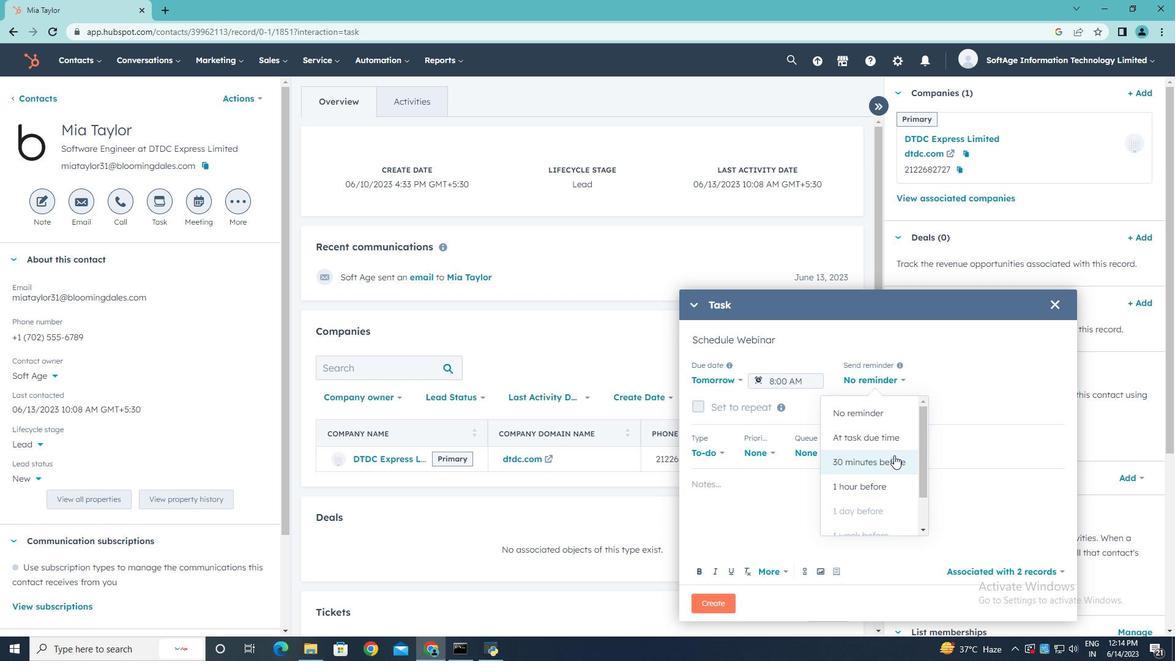 
Action: Mouse moved to (773, 453)
Screenshot: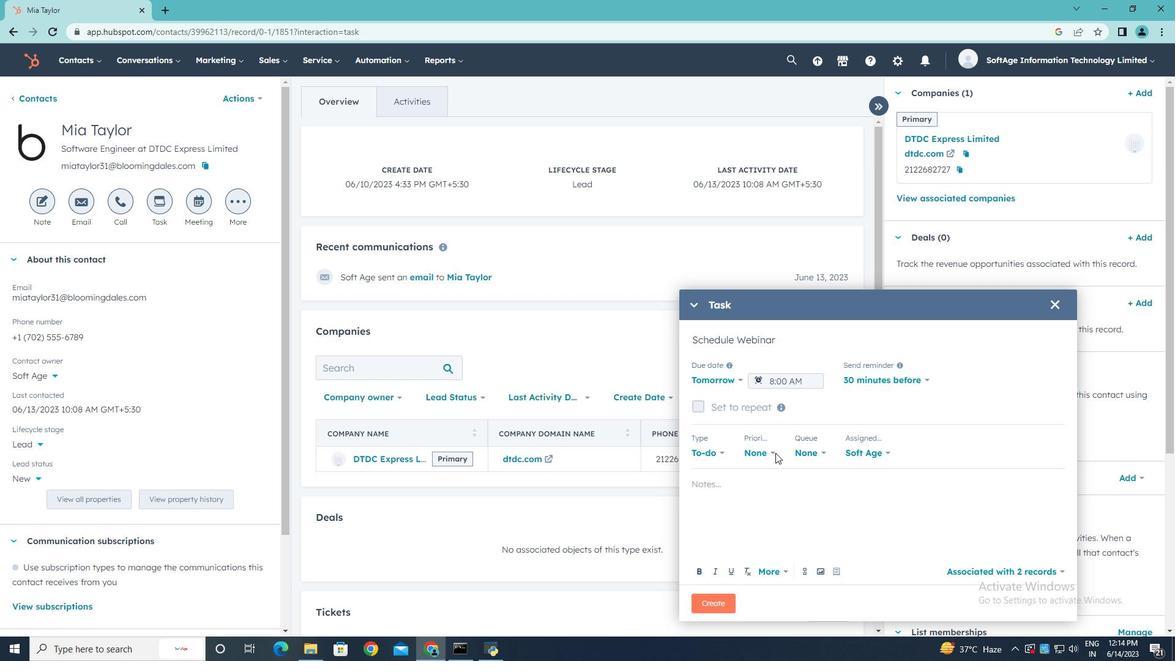 
Action: Mouse pressed left at (773, 453)
Screenshot: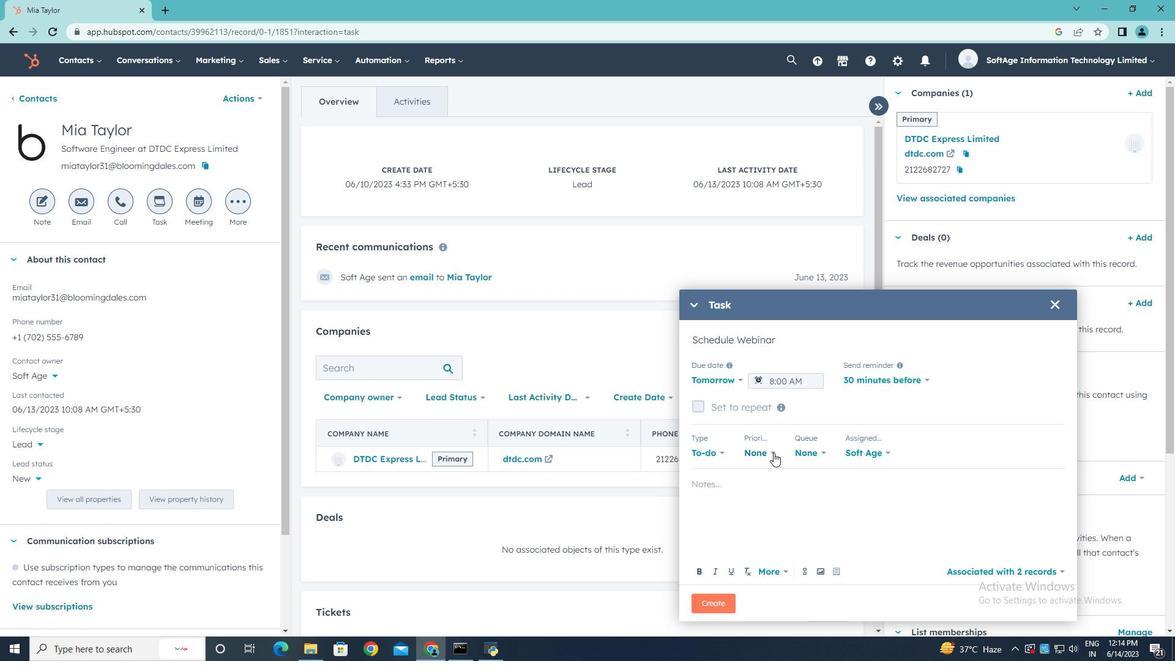 
Action: Mouse moved to (754, 532)
Screenshot: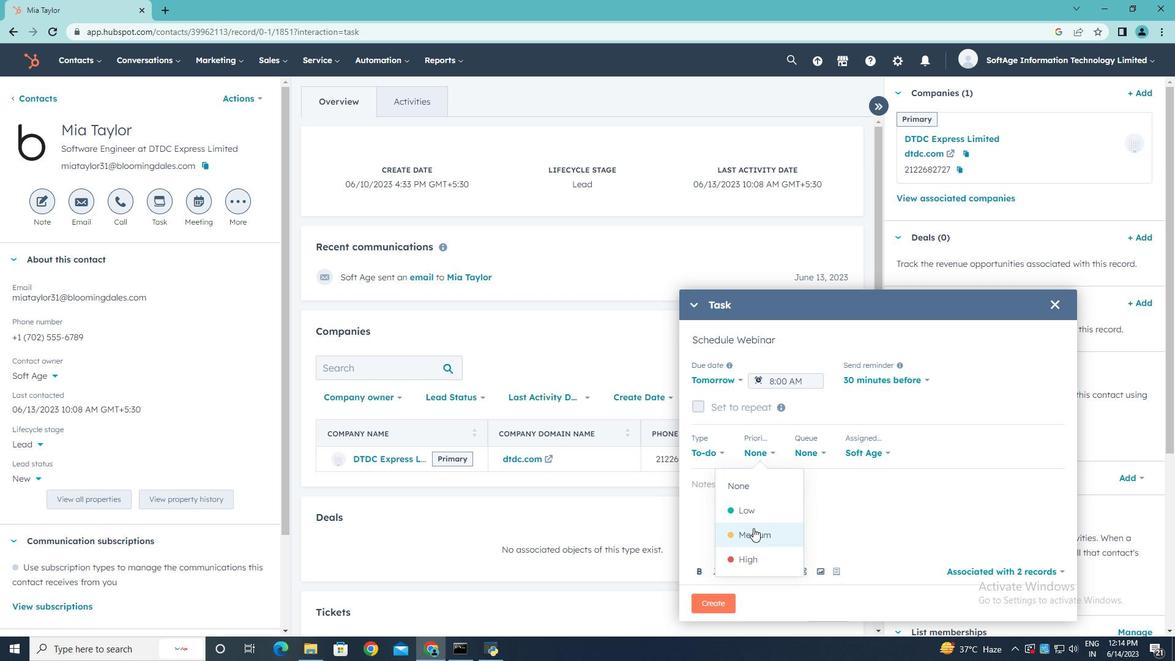 
Action: Mouse pressed left at (754, 532)
Screenshot: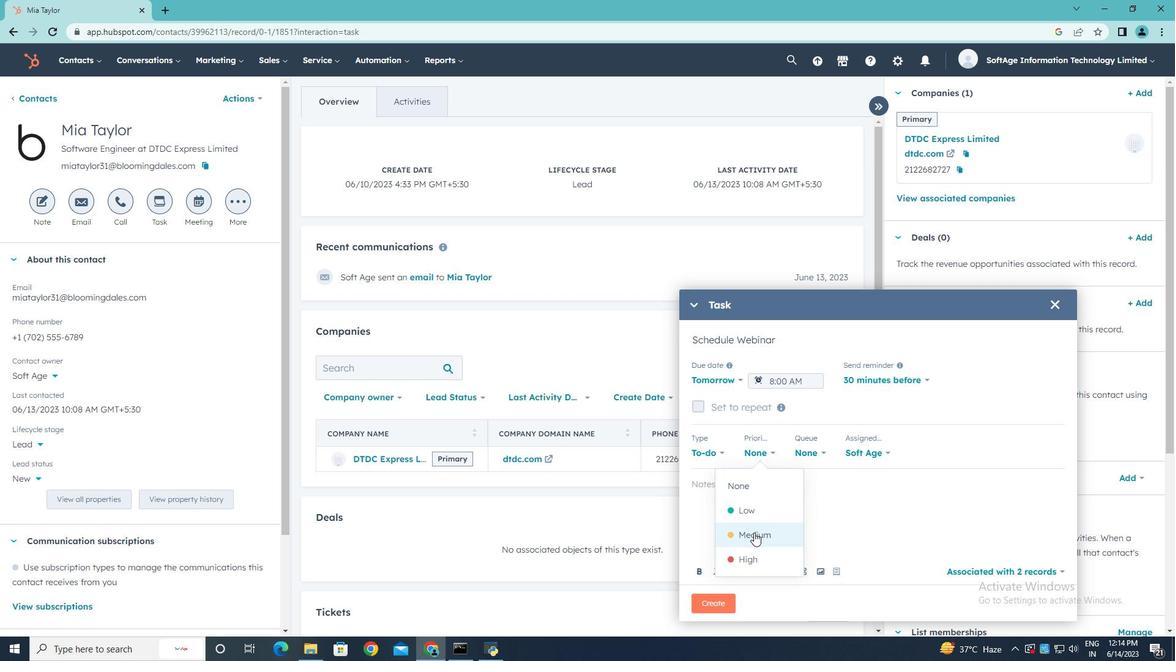 
Action: Mouse moved to (708, 479)
Screenshot: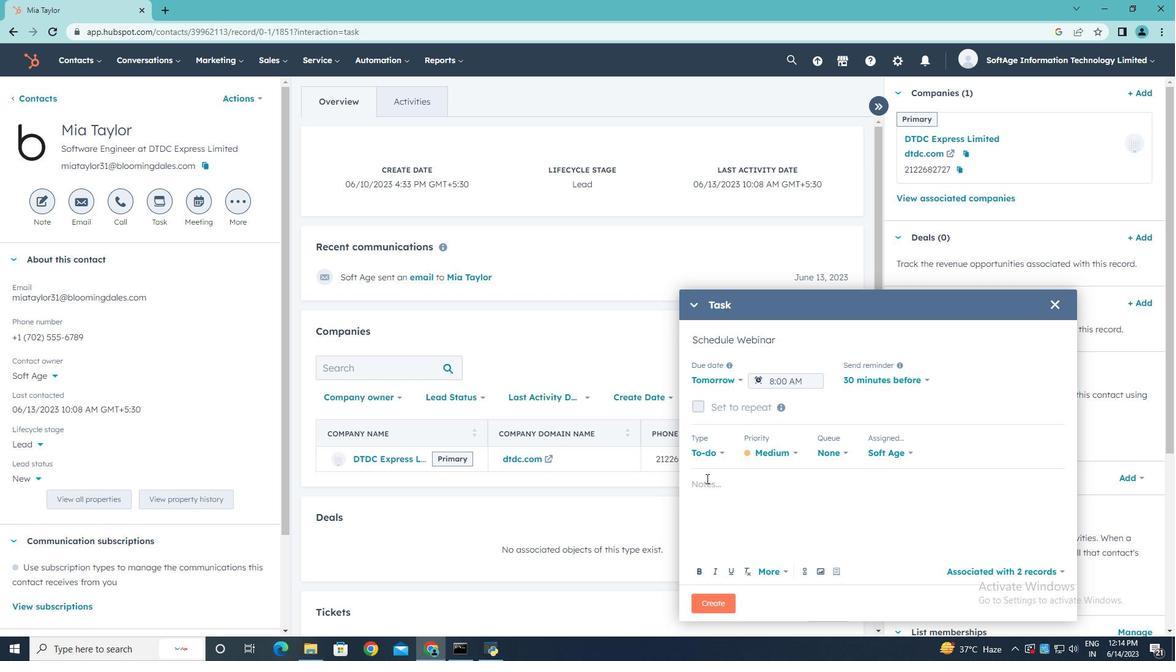 
Action: Mouse pressed left at (708, 479)
Screenshot: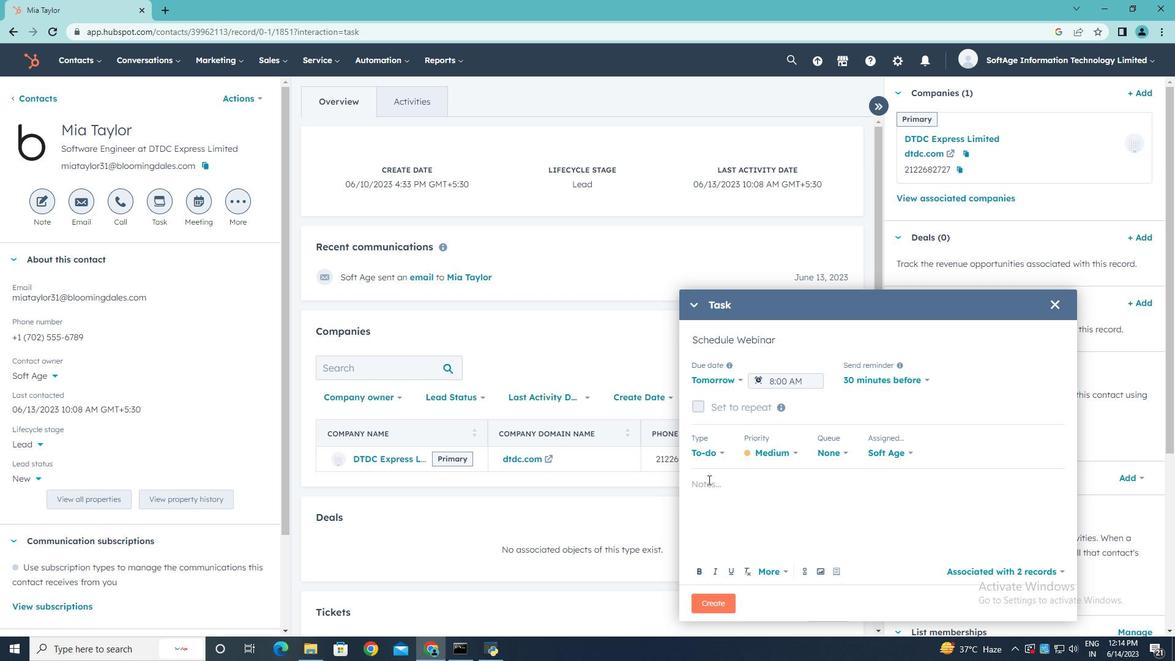 
Action: Key pressed <Key.shift>Review<Key.space>the<Key.space>attached<Key.space>proposal.
Screenshot: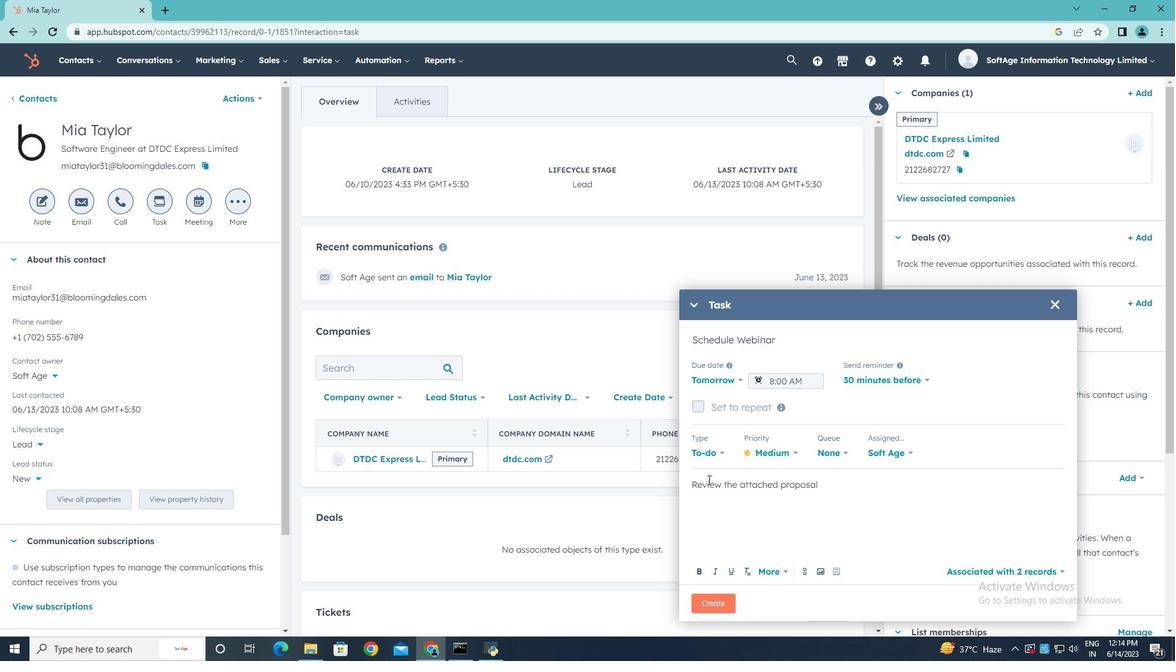 
Action: Mouse moved to (711, 597)
Screenshot: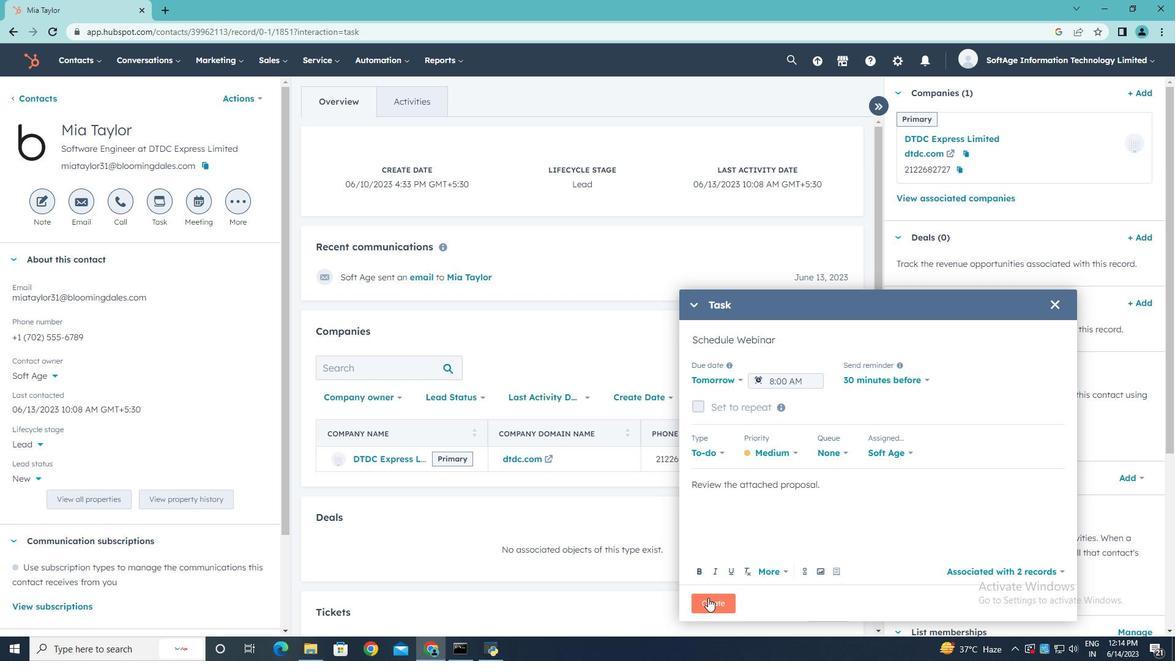 
Action: Mouse pressed left at (711, 597)
Screenshot: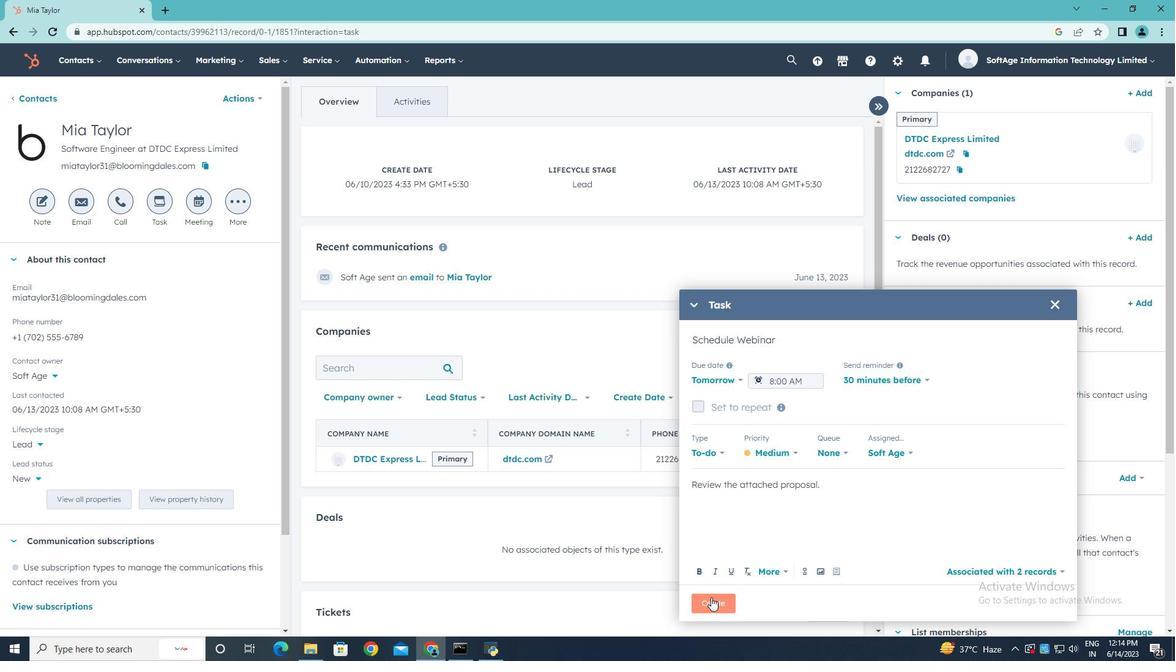 
